 Task: Create a due date automation trigger when advanced on, on the monday after a card is due add dates starting in between 1 and 5 days at 11:00 AM.
Action: Mouse moved to (905, 266)
Screenshot: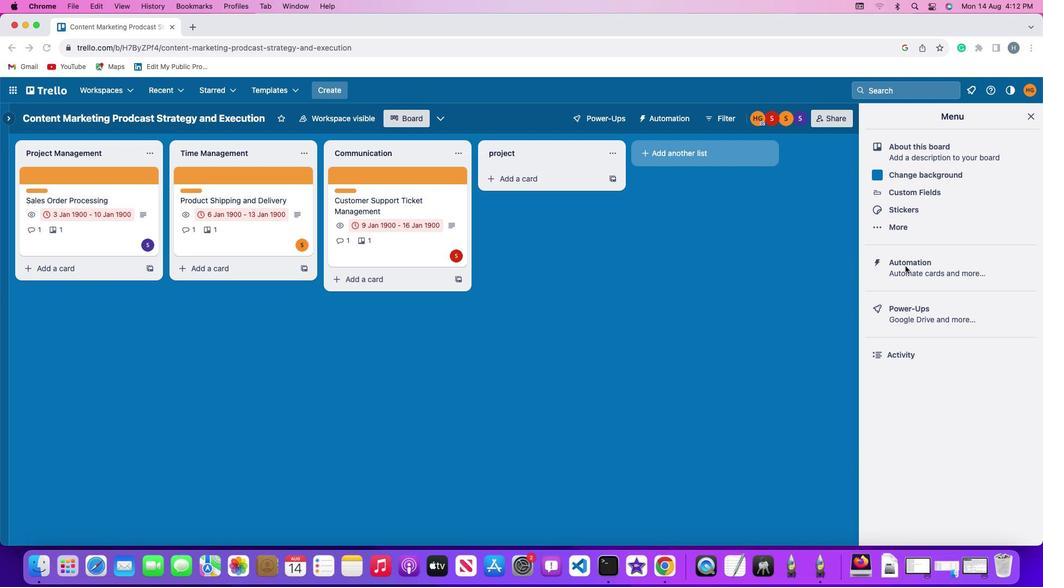 
Action: Mouse pressed left at (905, 266)
Screenshot: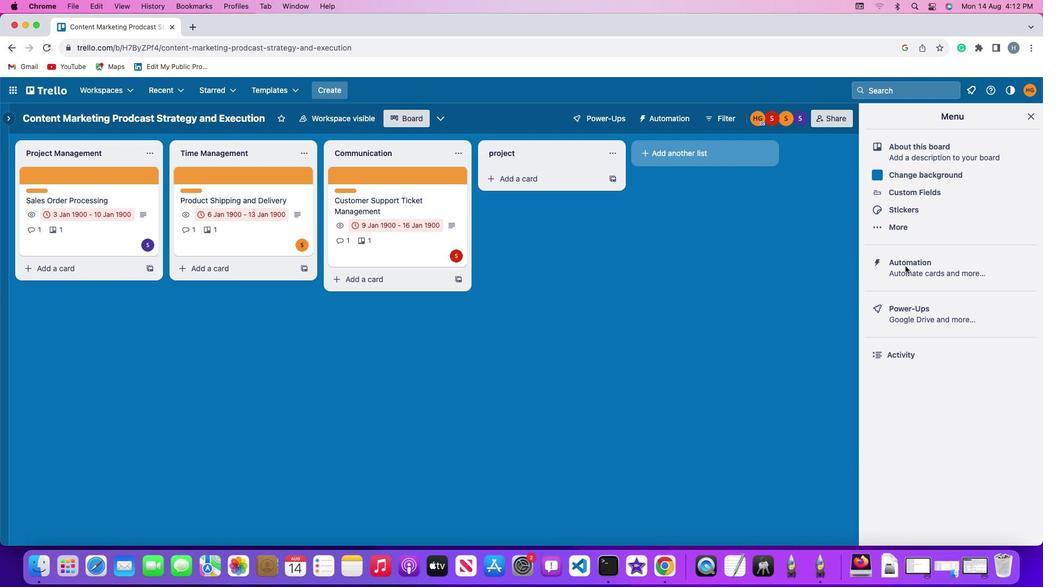 
Action: Mouse moved to (906, 265)
Screenshot: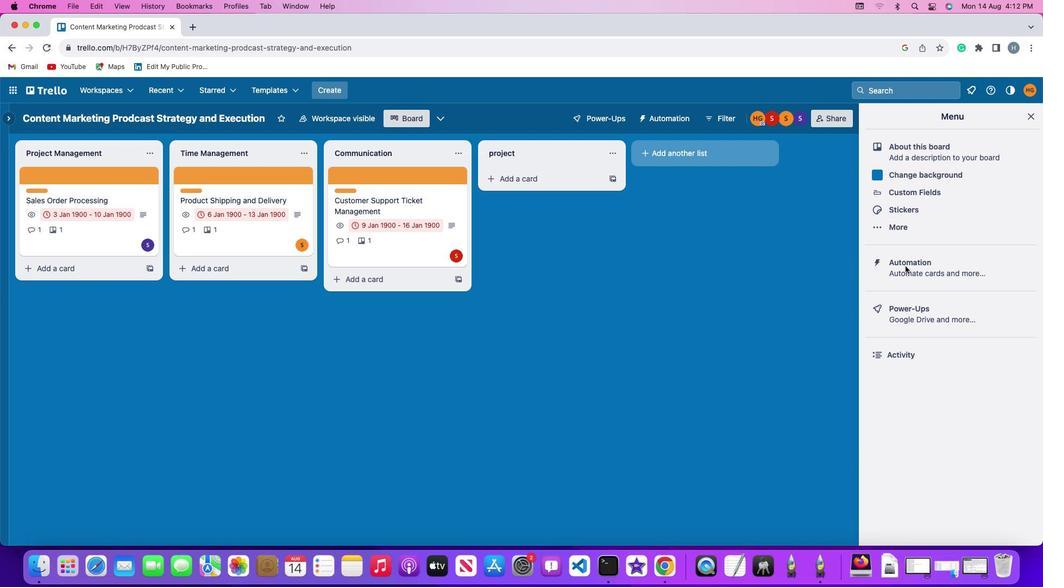 
Action: Mouse pressed left at (906, 265)
Screenshot: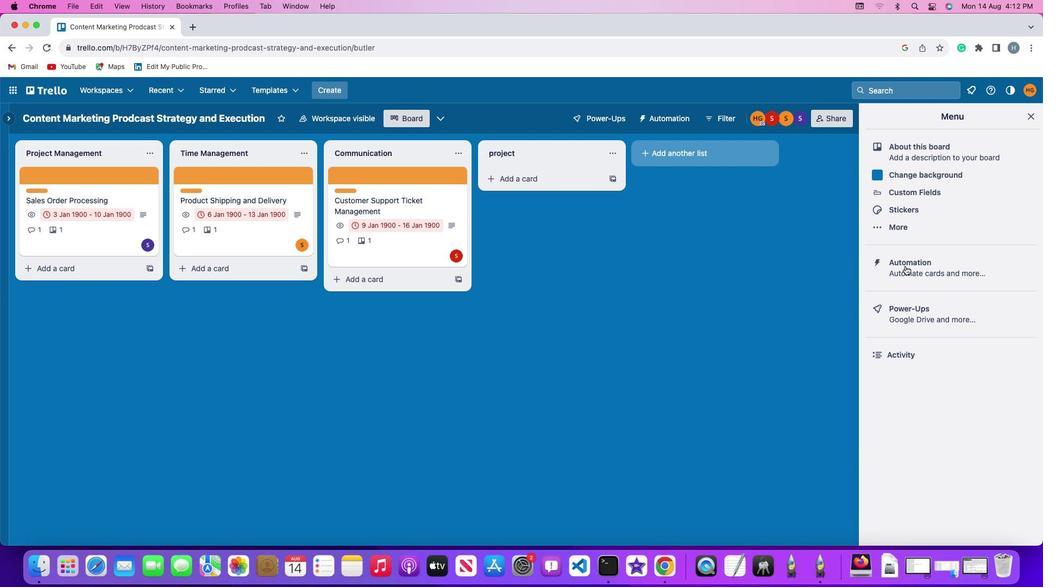
Action: Mouse moved to (76, 254)
Screenshot: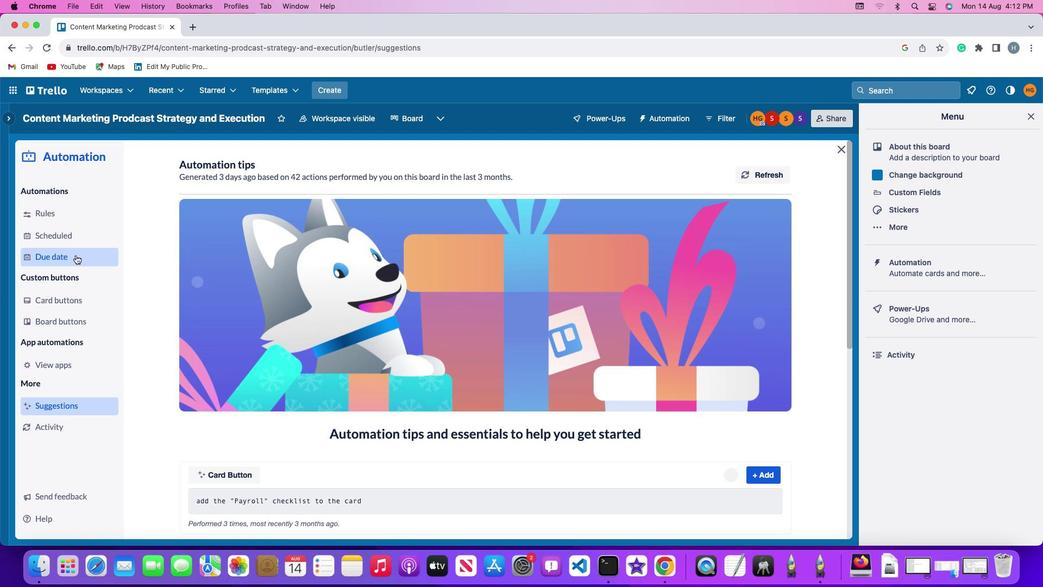 
Action: Mouse pressed left at (76, 254)
Screenshot: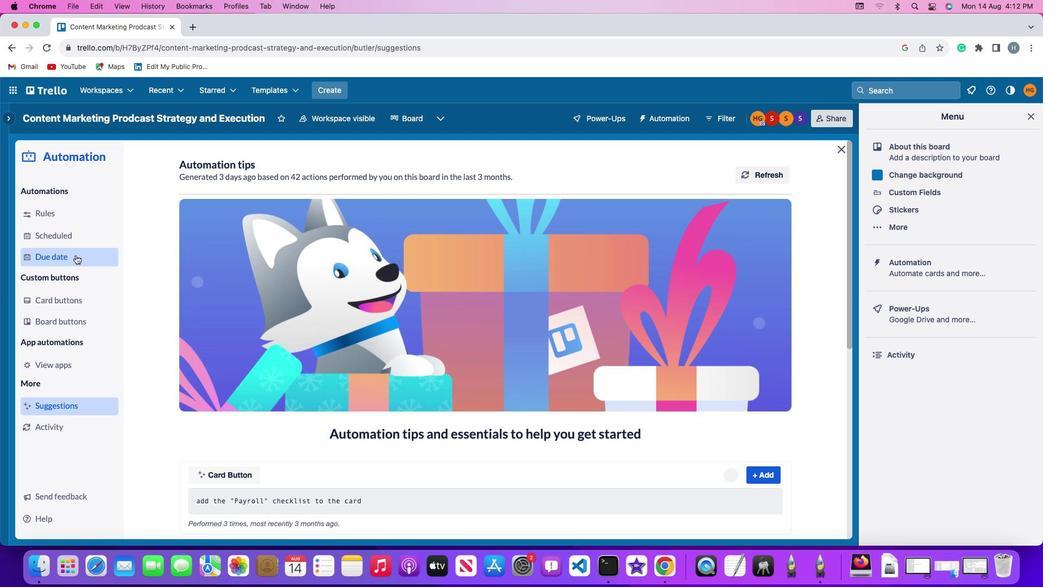 
Action: Mouse moved to (737, 164)
Screenshot: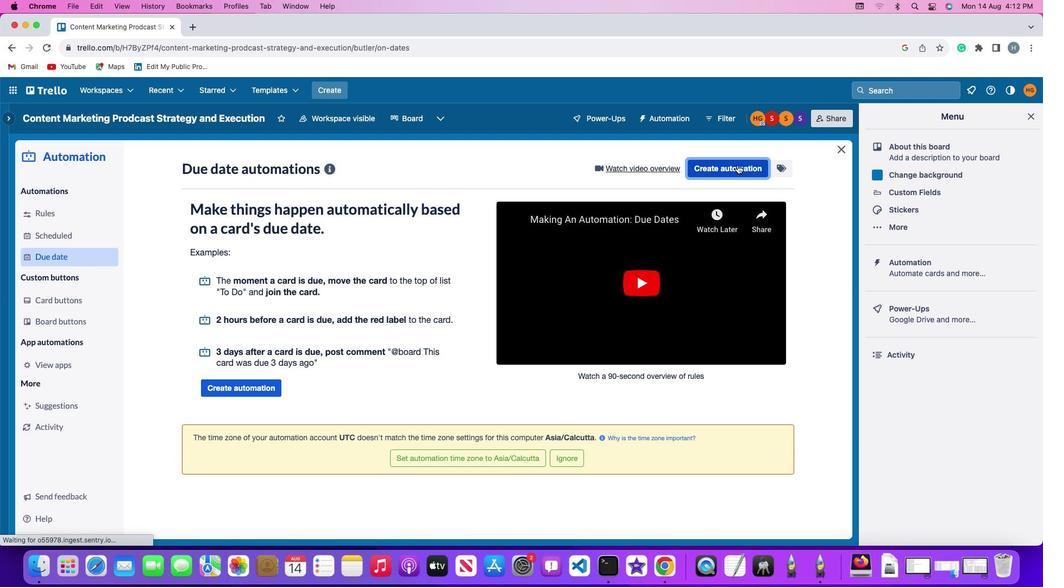
Action: Mouse pressed left at (737, 164)
Screenshot: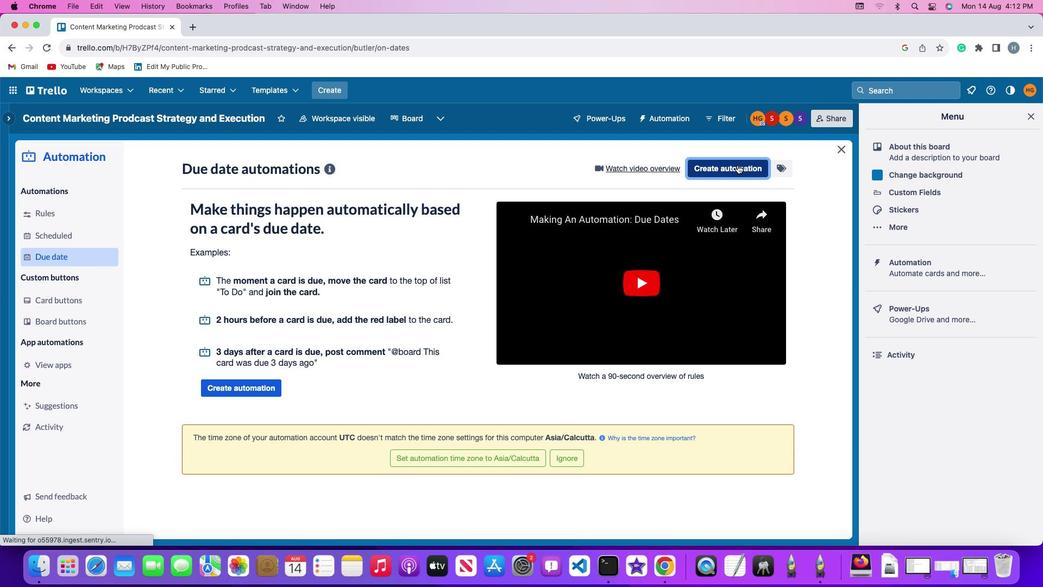 
Action: Mouse moved to (194, 275)
Screenshot: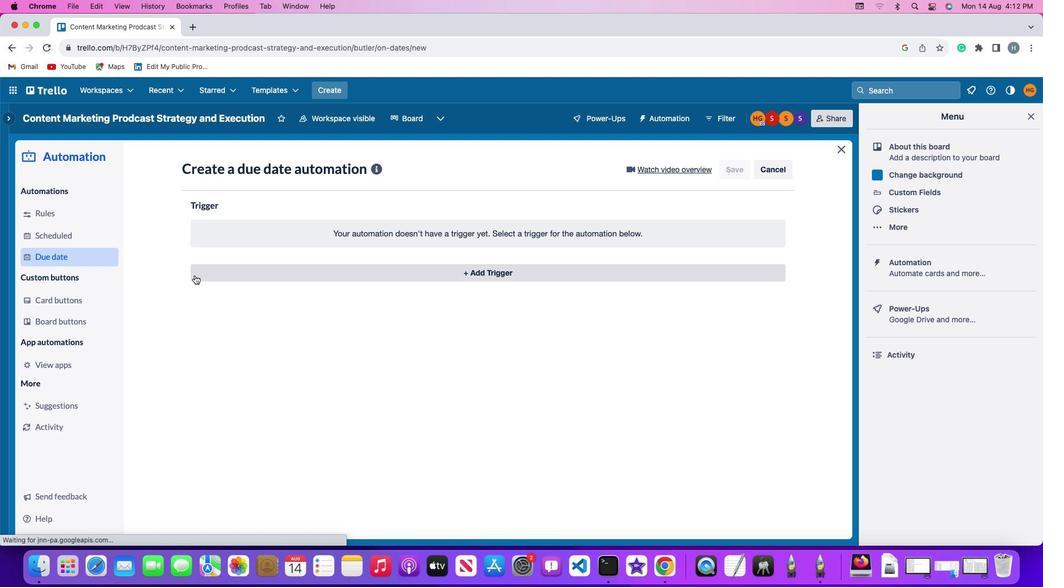 
Action: Mouse pressed left at (194, 275)
Screenshot: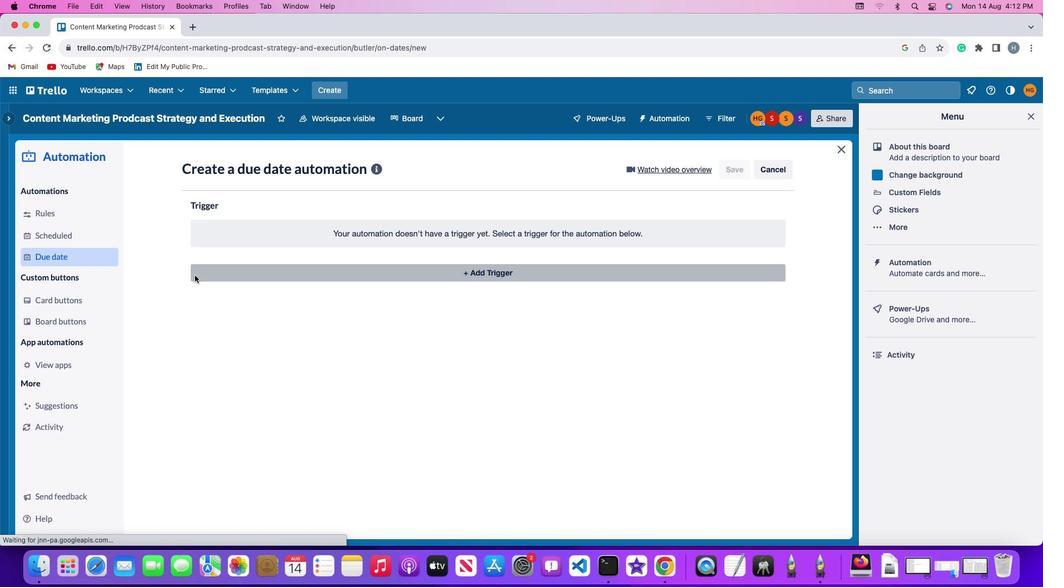 
Action: Mouse moved to (242, 474)
Screenshot: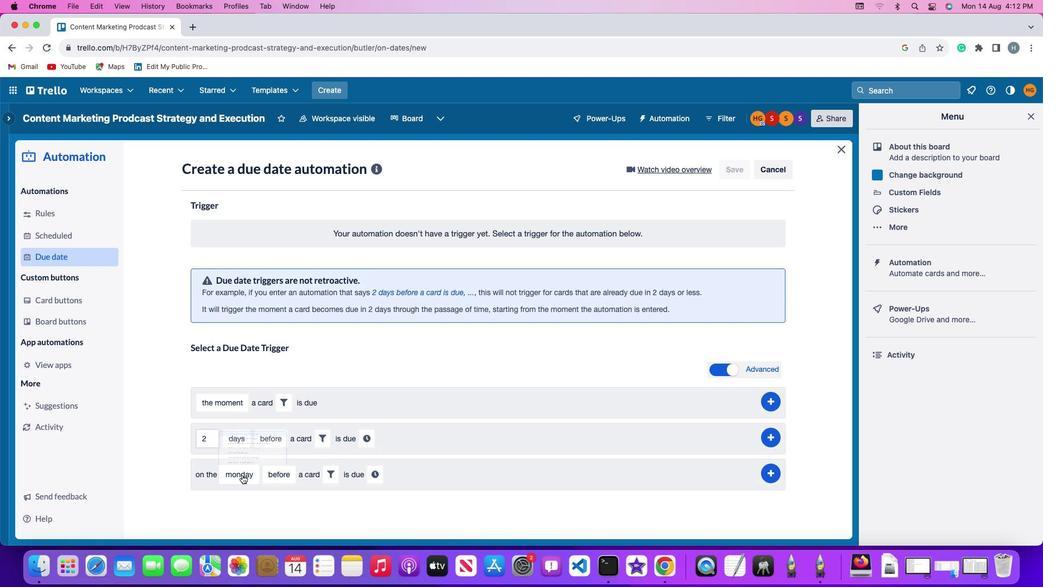 
Action: Mouse pressed left at (242, 474)
Screenshot: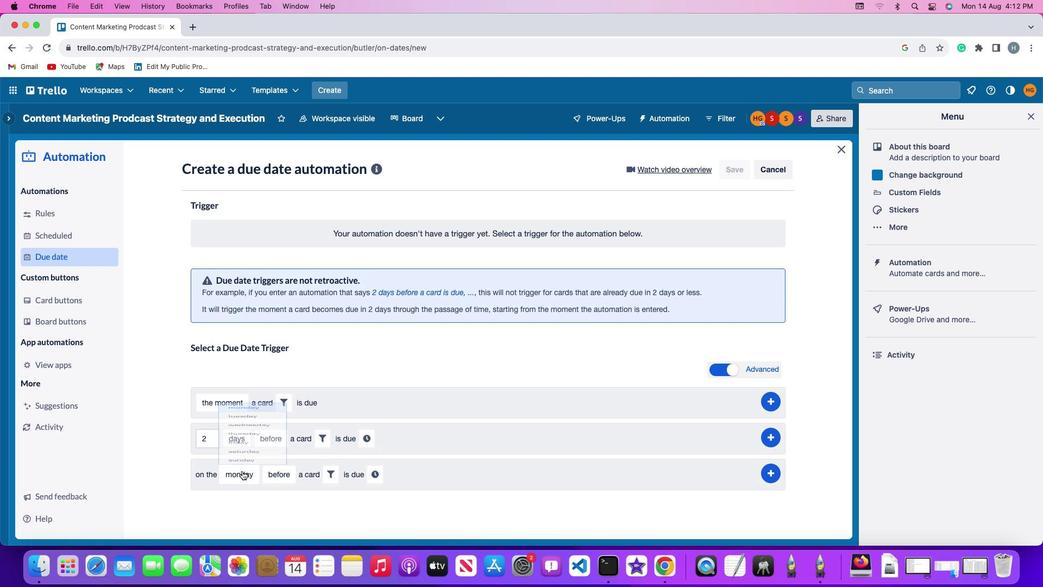 
Action: Mouse moved to (259, 326)
Screenshot: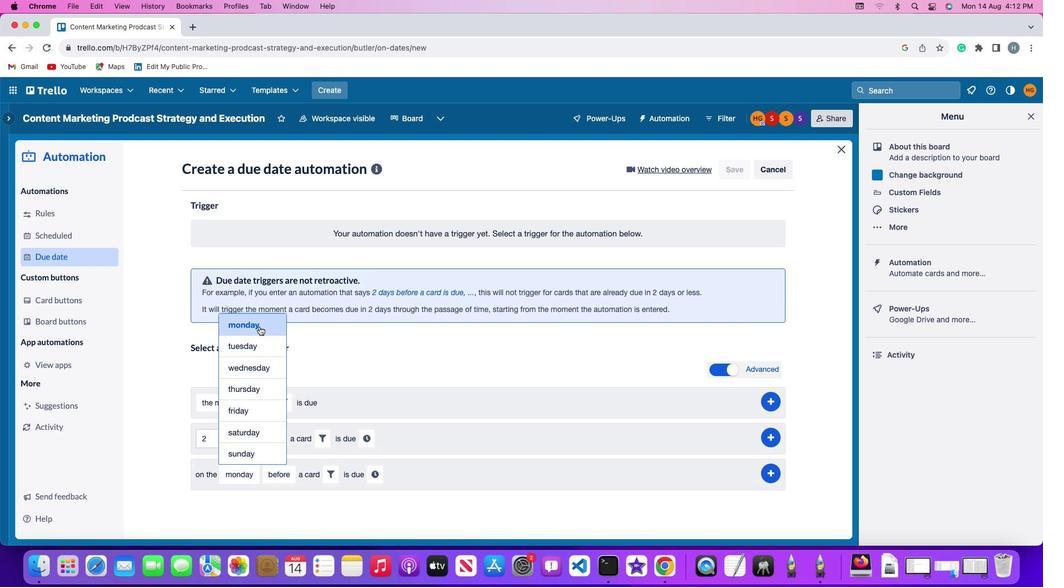 
Action: Mouse pressed left at (259, 326)
Screenshot: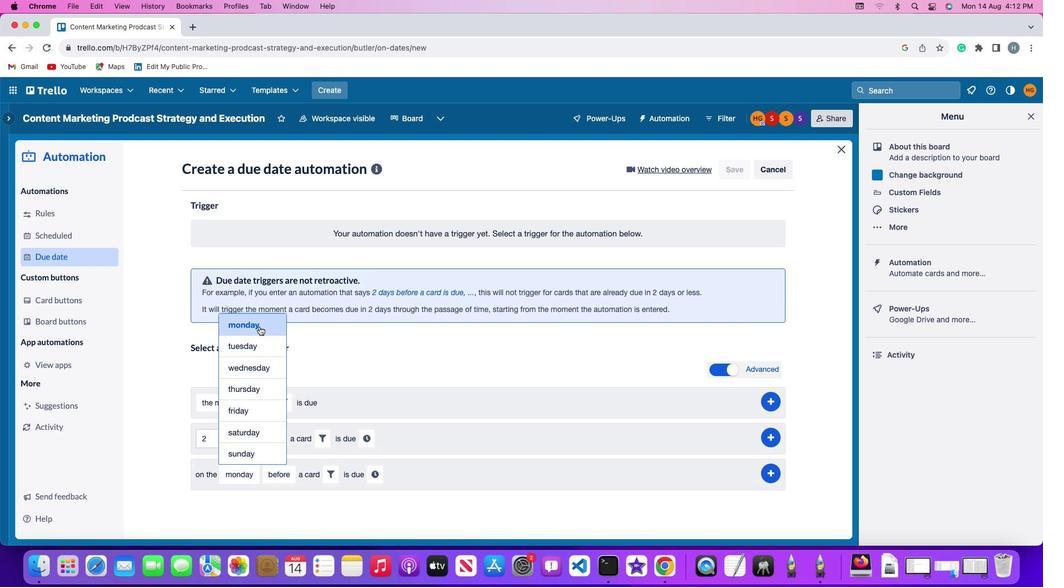 
Action: Mouse moved to (265, 472)
Screenshot: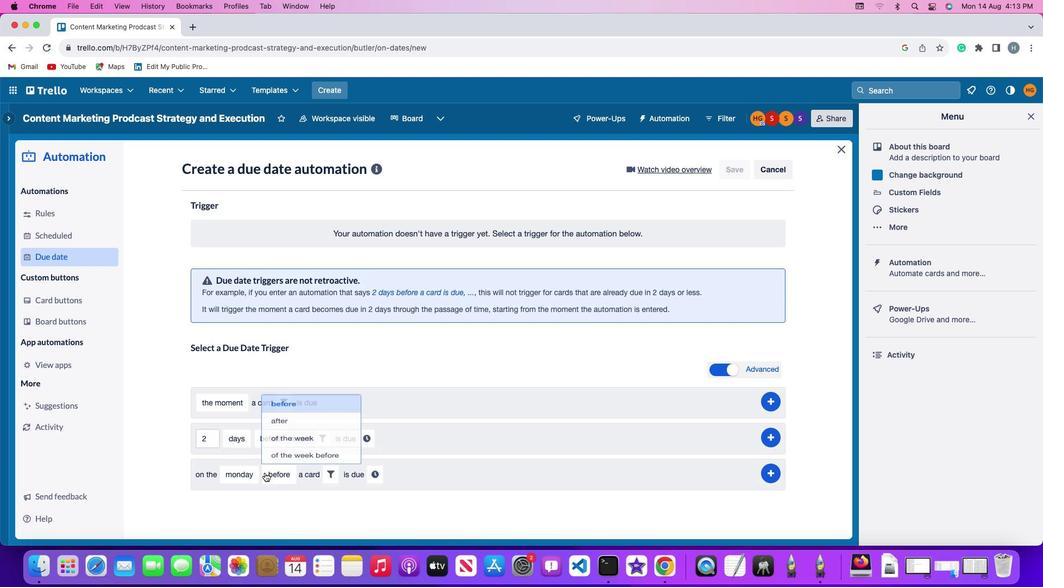
Action: Mouse pressed left at (265, 472)
Screenshot: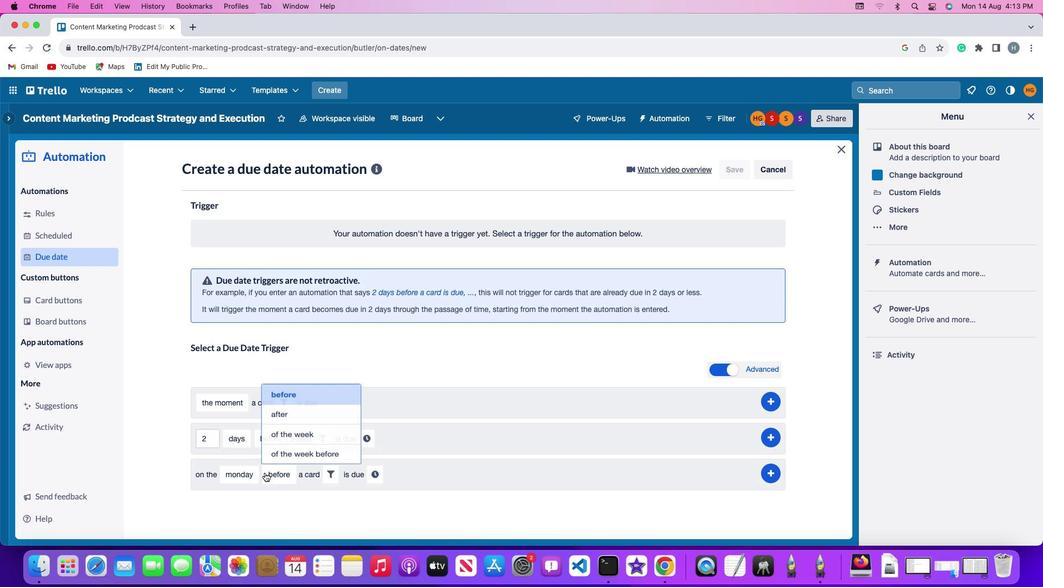 
Action: Mouse moved to (282, 412)
Screenshot: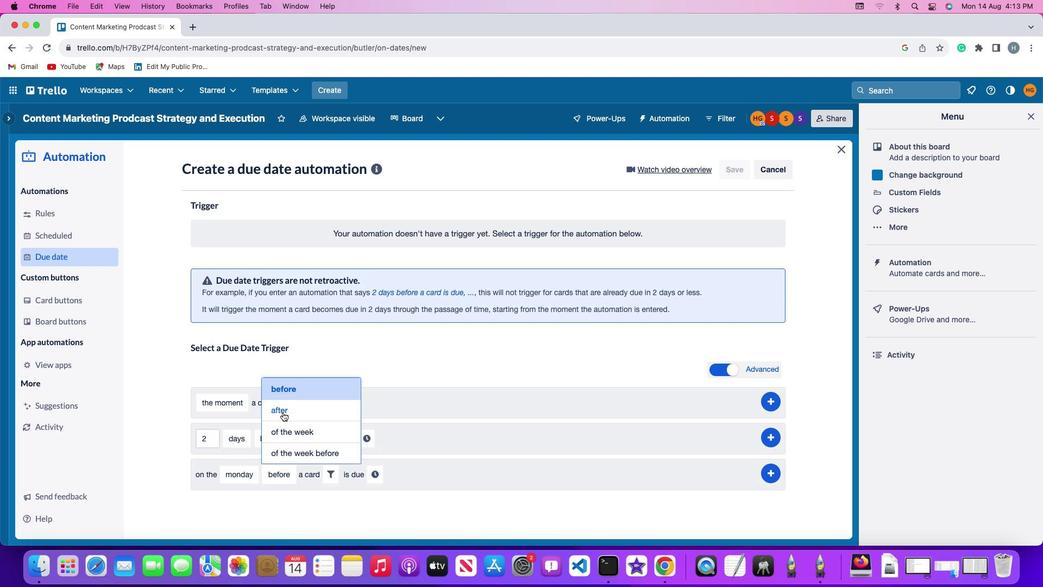 
Action: Mouse pressed left at (282, 412)
Screenshot: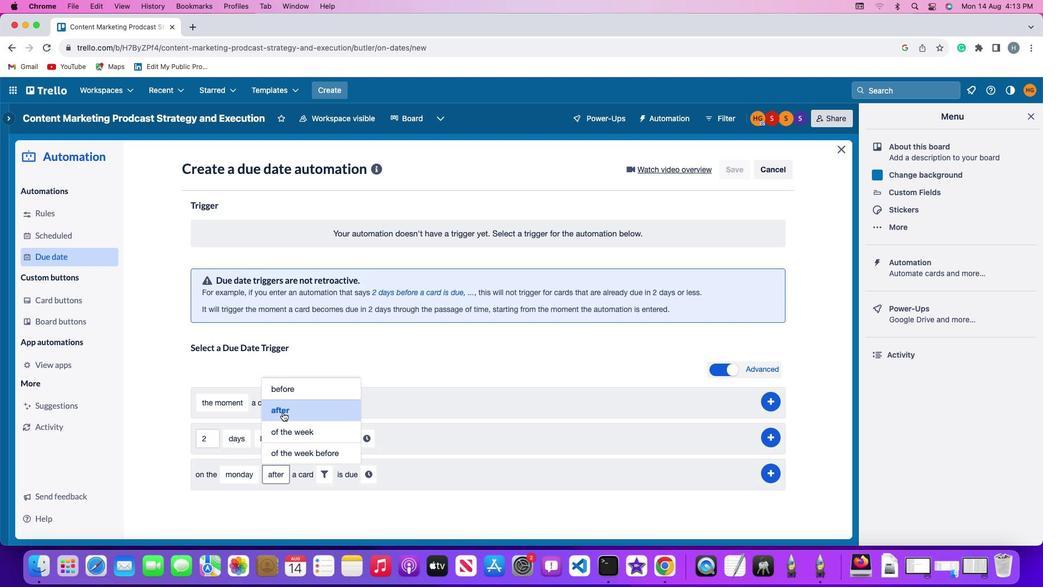 
Action: Mouse moved to (323, 477)
Screenshot: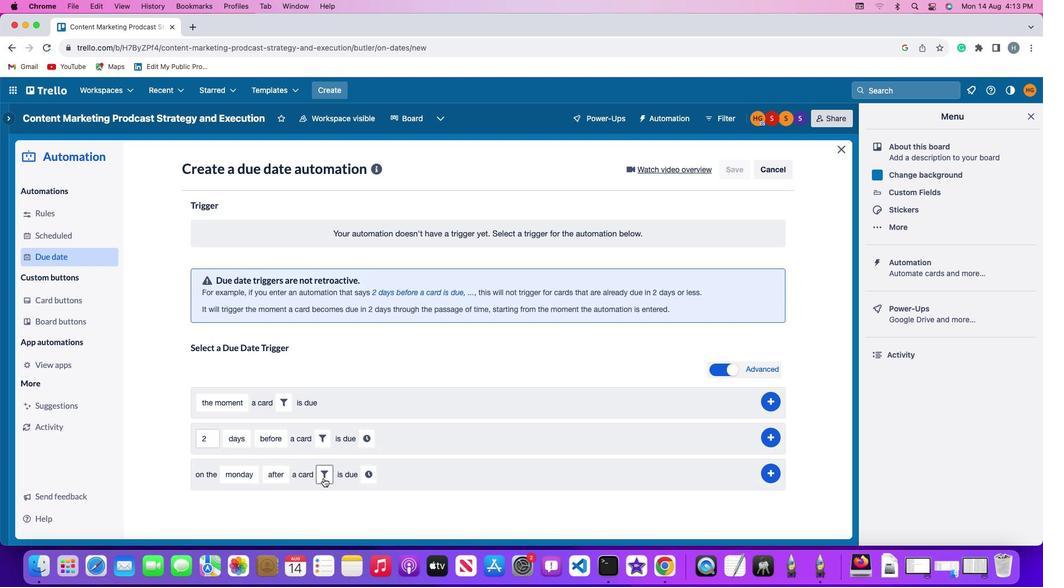 
Action: Mouse pressed left at (323, 477)
Screenshot: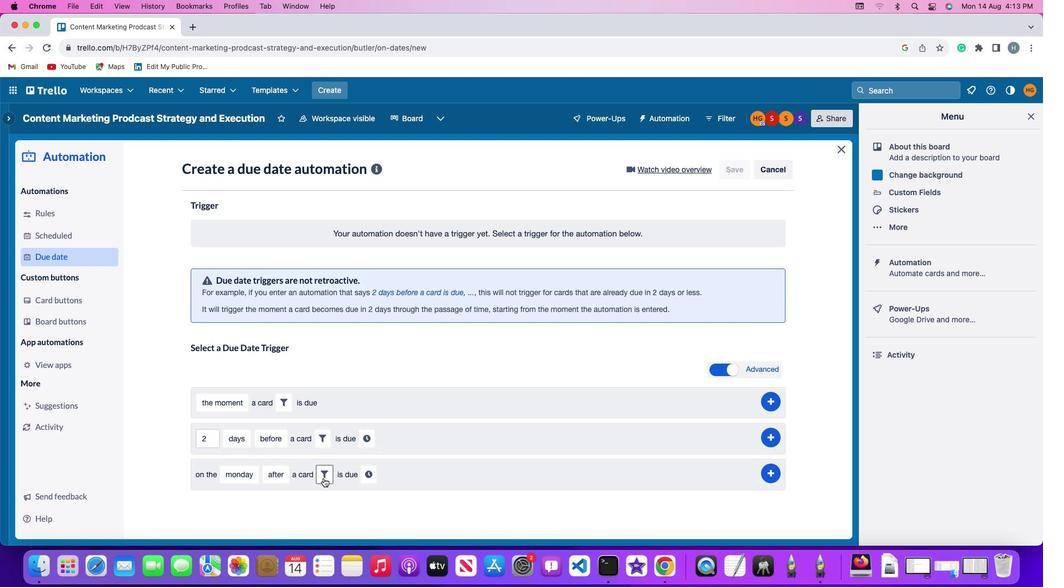 
Action: Mouse moved to (382, 505)
Screenshot: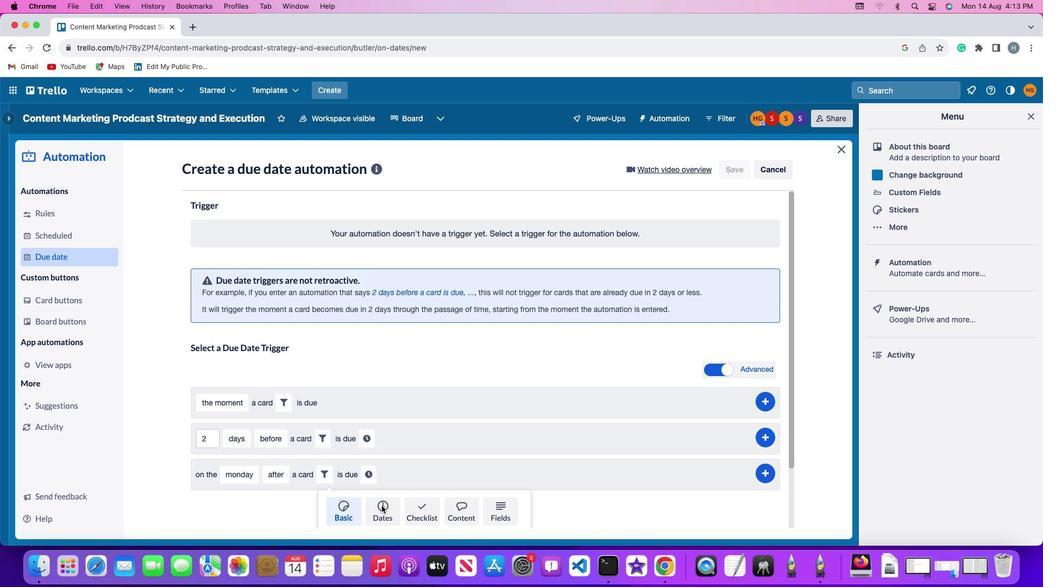 
Action: Mouse pressed left at (382, 505)
Screenshot: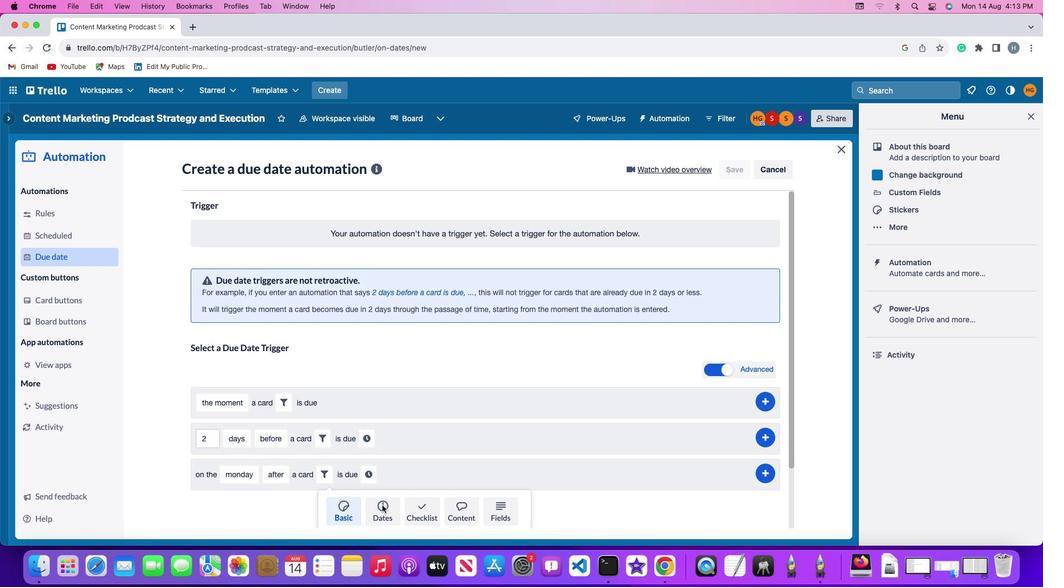 
Action: Mouse moved to (291, 517)
Screenshot: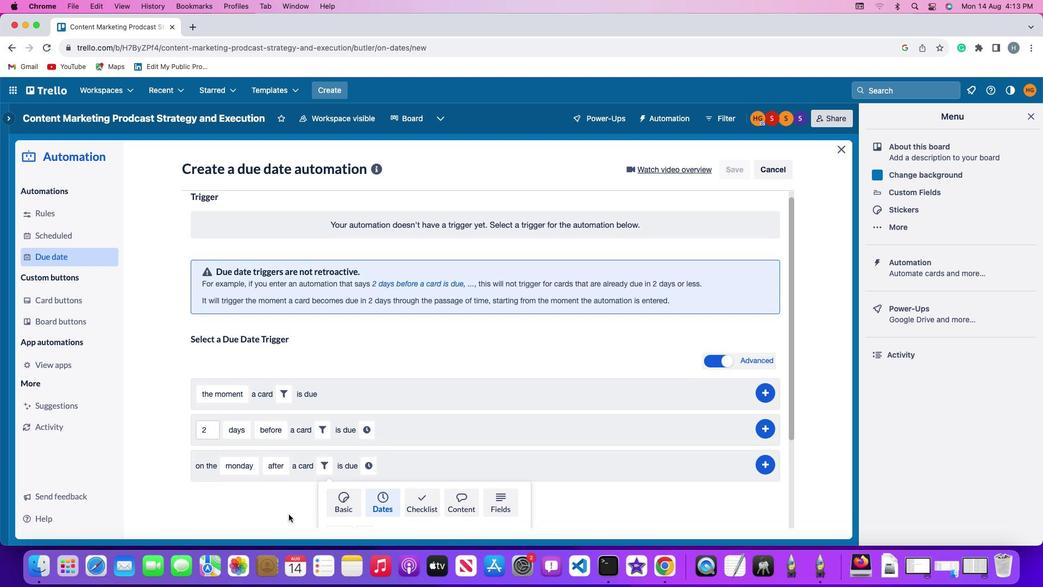 
Action: Mouse scrolled (291, 517) with delta (0, 0)
Screenshot: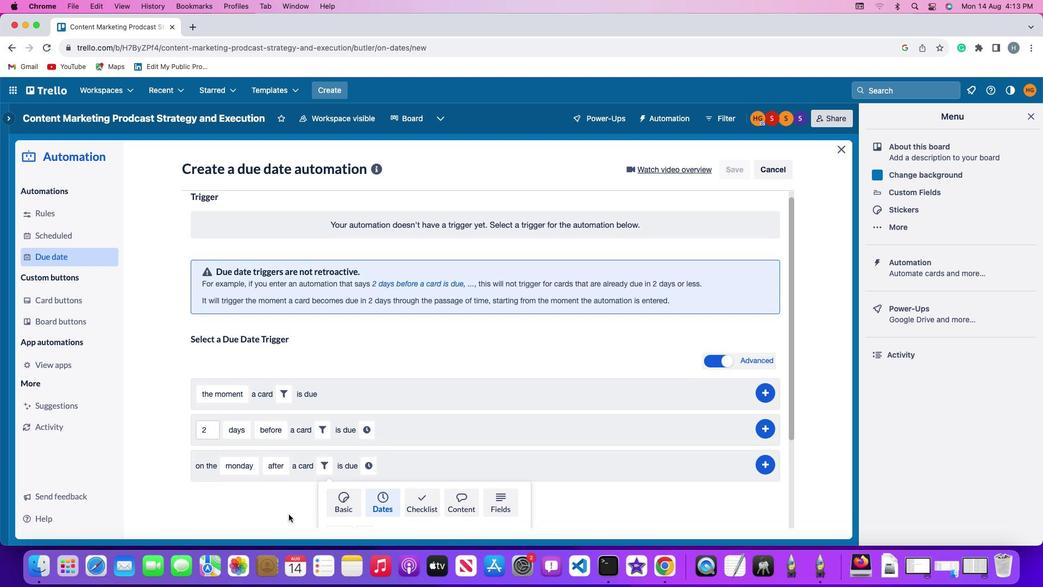 
Action: Mouse moved to (291, 516)
Screenshot: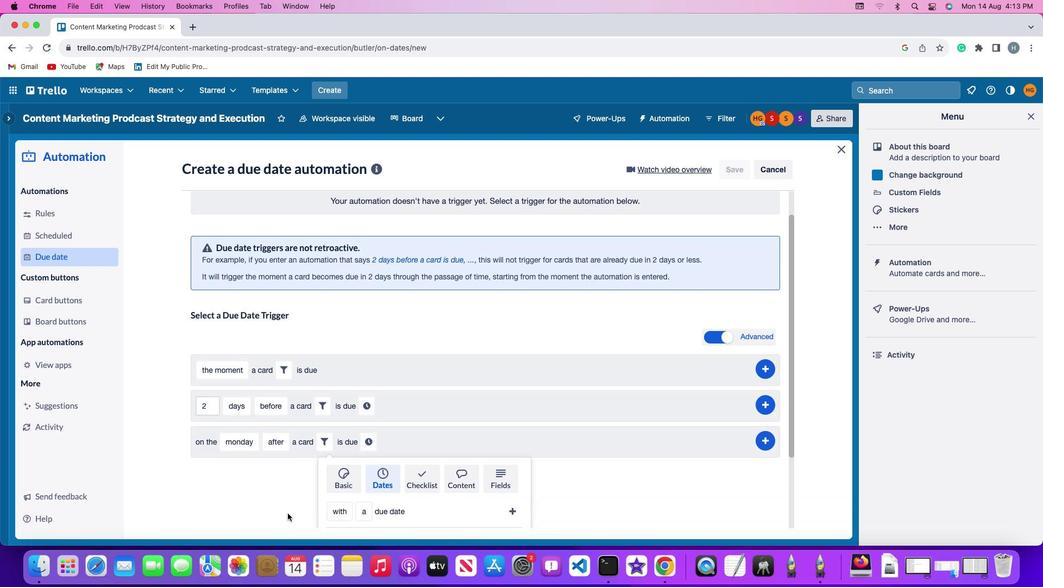 
Action: Mouse scrolled (291, 516) with delta (0, 0)
Screenshot: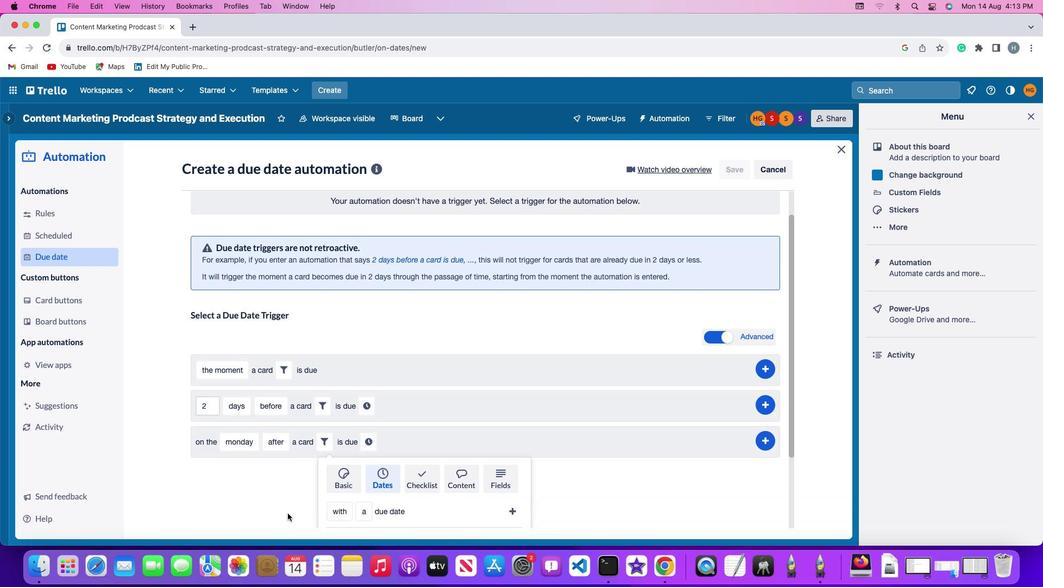 
Action: Mouse moved to (290, 516)
Screenshot: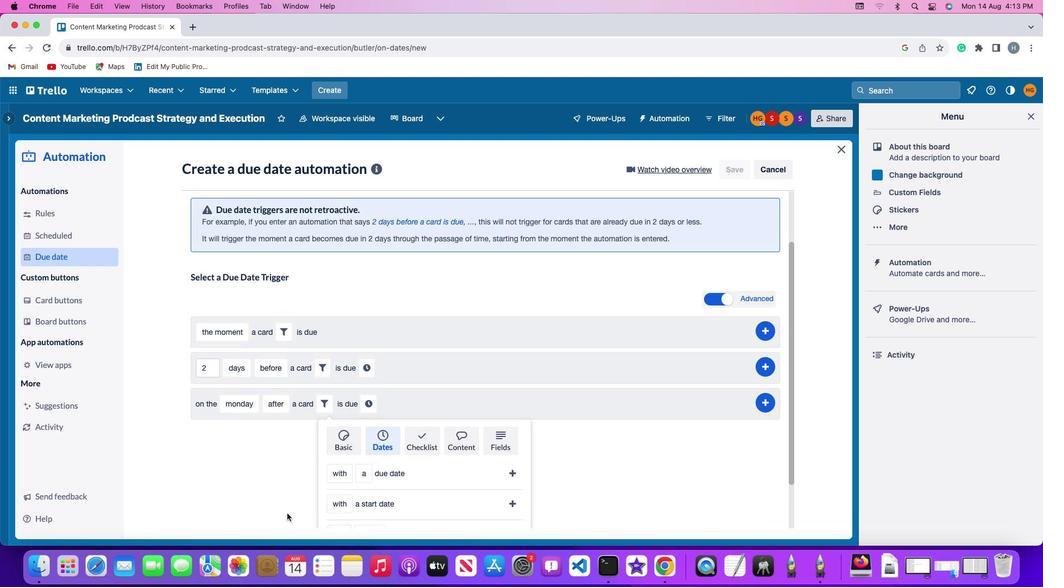 
Action: Mouse scrolled (290, 516) with delta (0, -1)
Screenshot: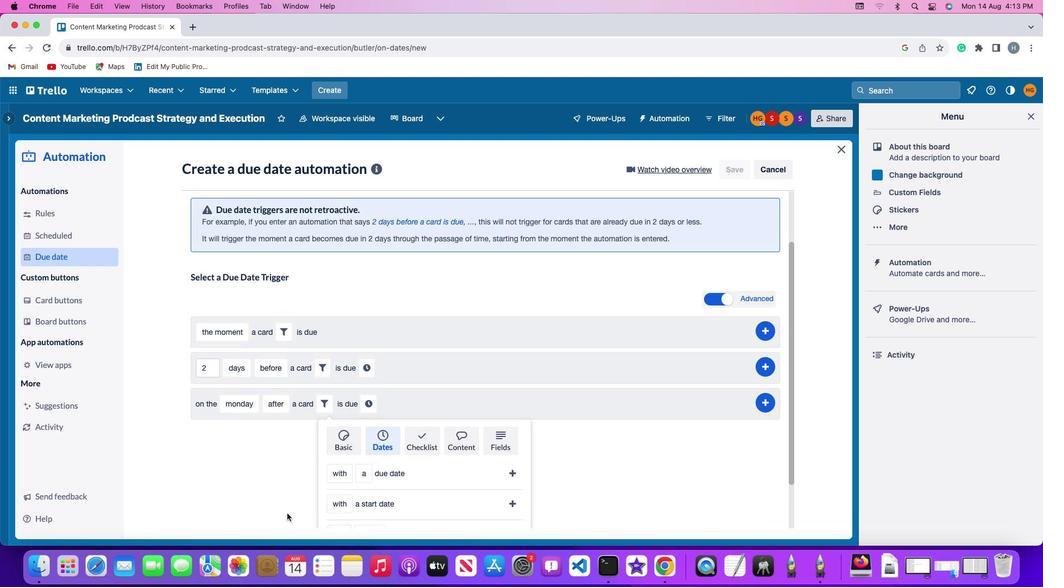 
Action: Mouse moved to (290, 516)
Screenshot: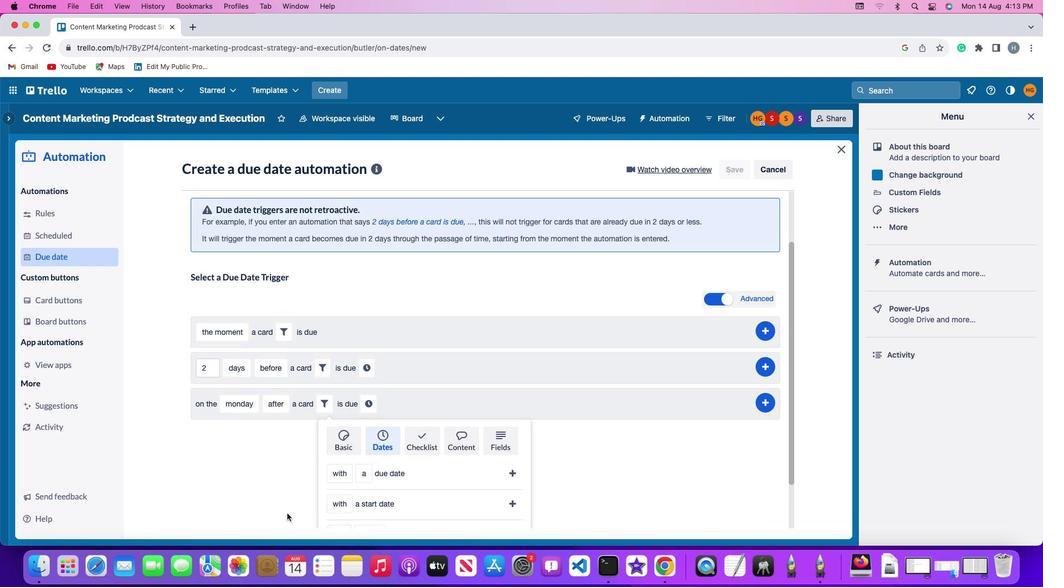 
Action: Mouse scrolled (290, 516) with delta (0, -2)
Screenshot: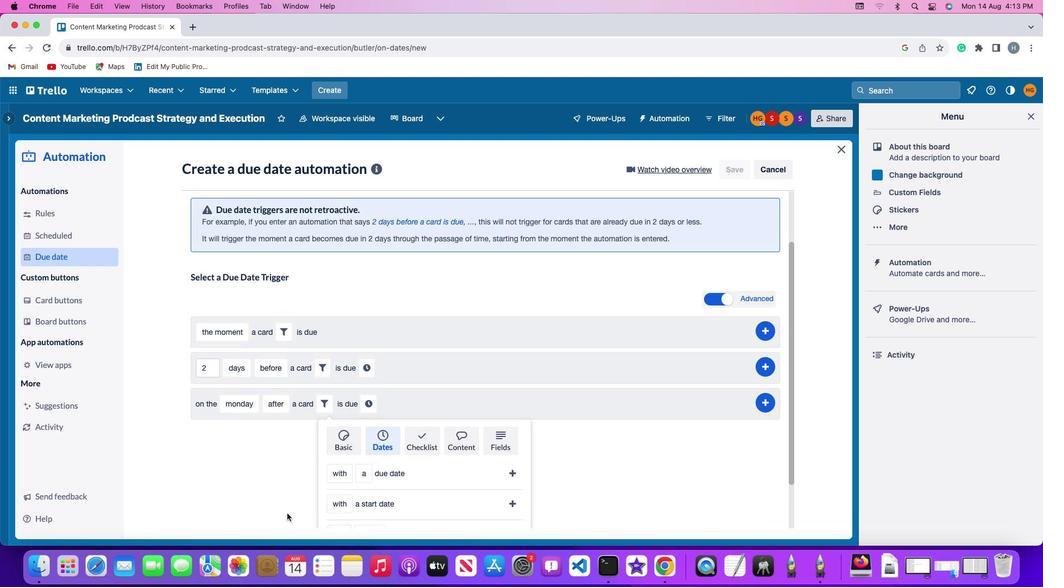 
Action: Mouse moved to (285, 513)
Screenshot: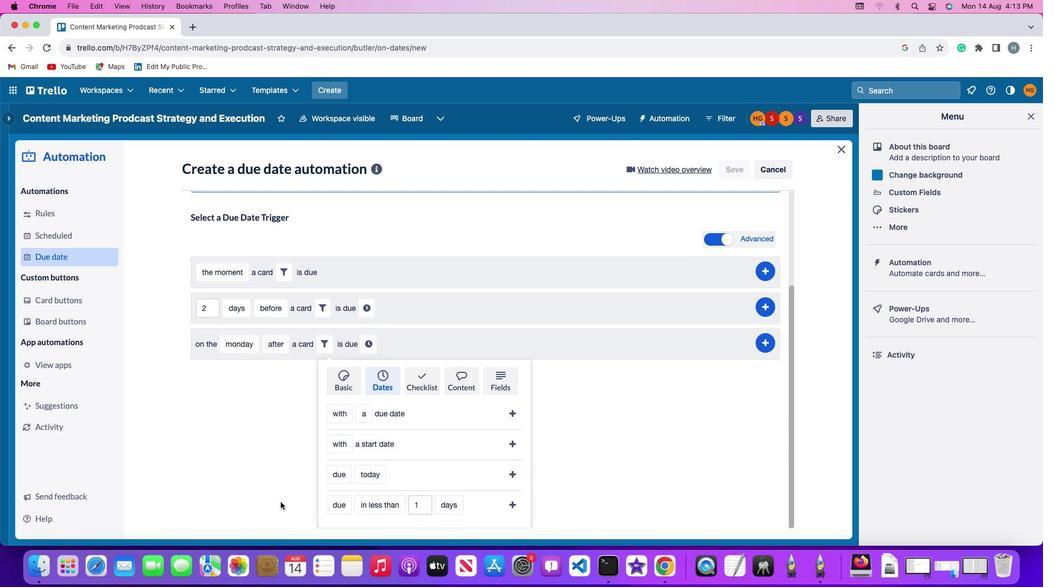 
Action: Mouse scrolled (285, 513) with delta (0, 0)
Screenshot: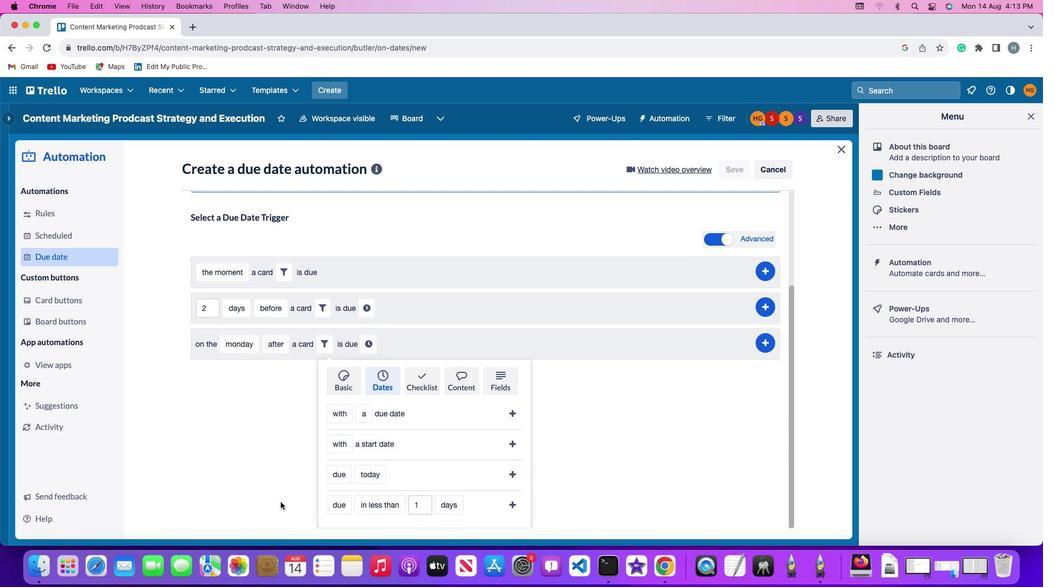 
Action: Mouse moved to (284, 512)
Screenshot: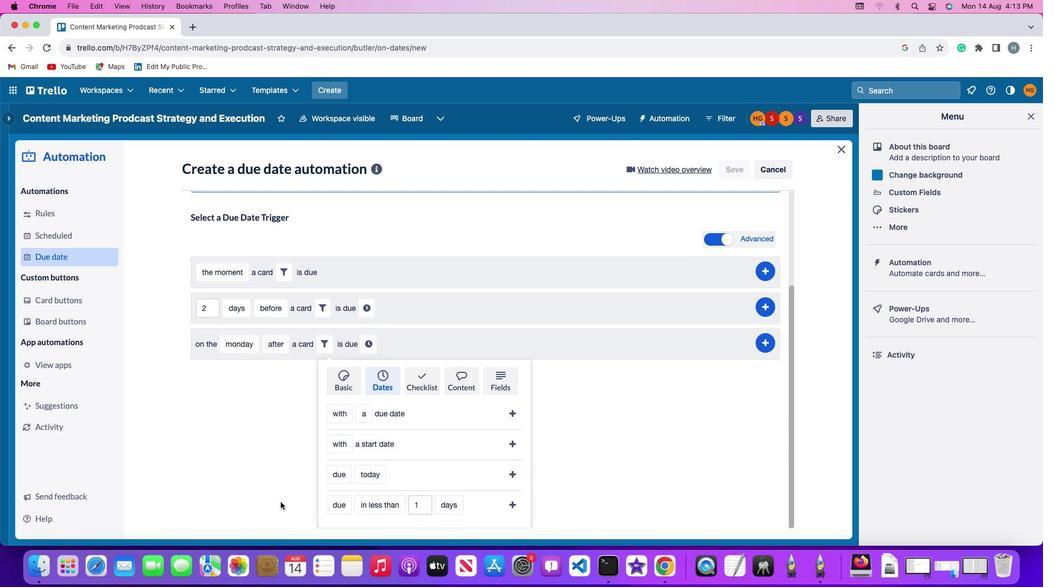 
Action: Mouse scrolled (284, 512) with delta (0, 0)
Screenshot: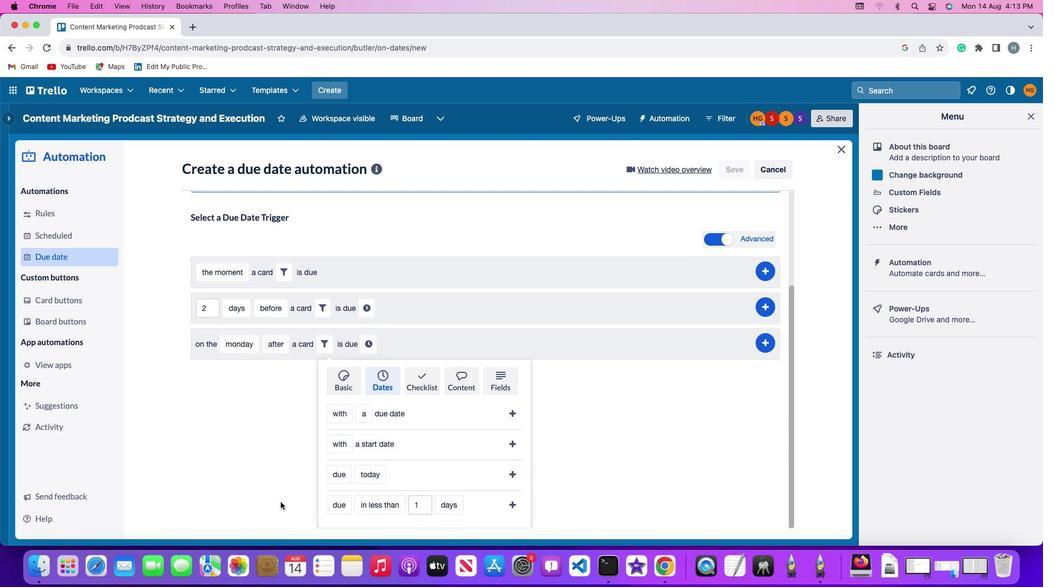 
Action: Mouse moved to (284, 512)
Screenshot: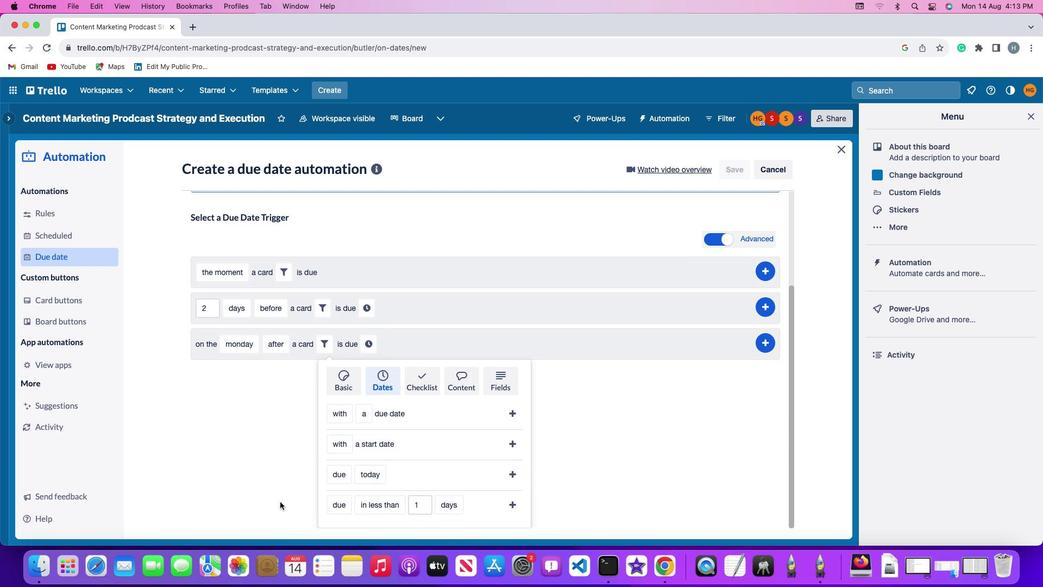 
Action: Mouse scrolled (284, 512) with delta (0, -1)
Screenshot: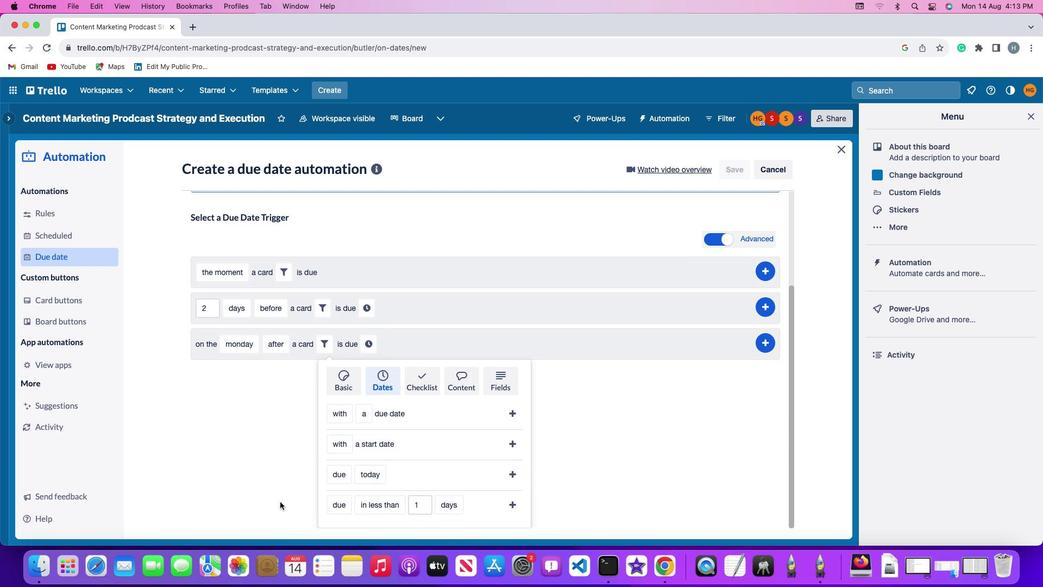 
Action: Mouse moved to (283, 511)
Screenshot: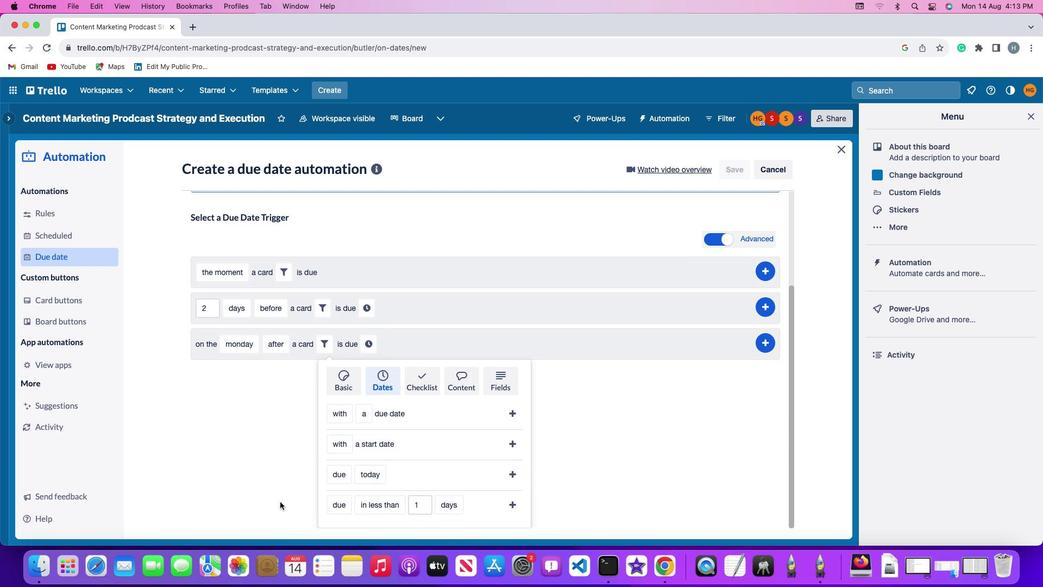 
Action: Mouse scrolled (283, 511) with delta (0, -2)
Screenshot: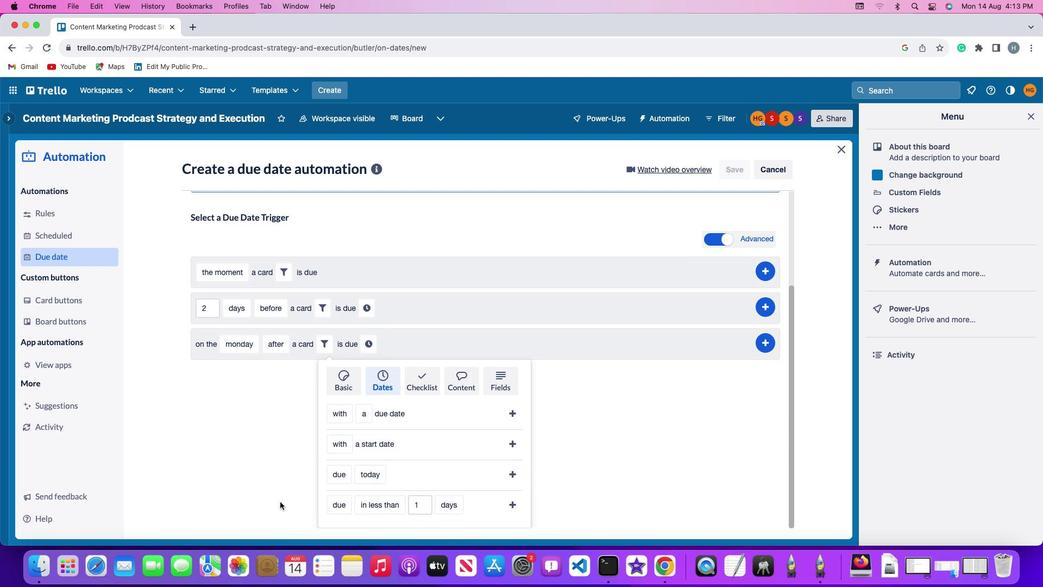 
Action: Mouse moved to (282, 506)
Screenshot: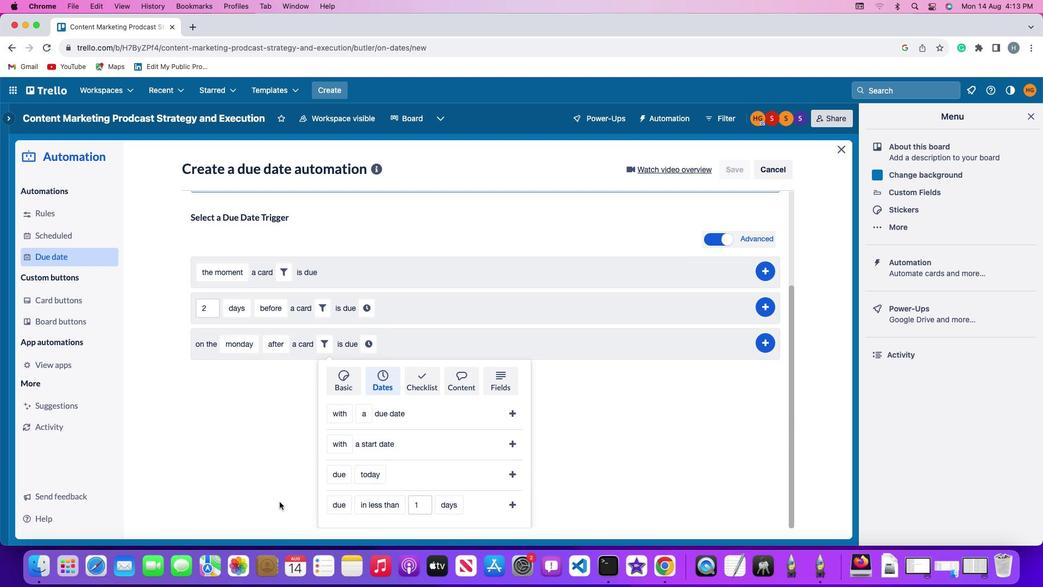 
Action: Mouse scrolled (282, 506) with delta (0, -3)
Screenshot: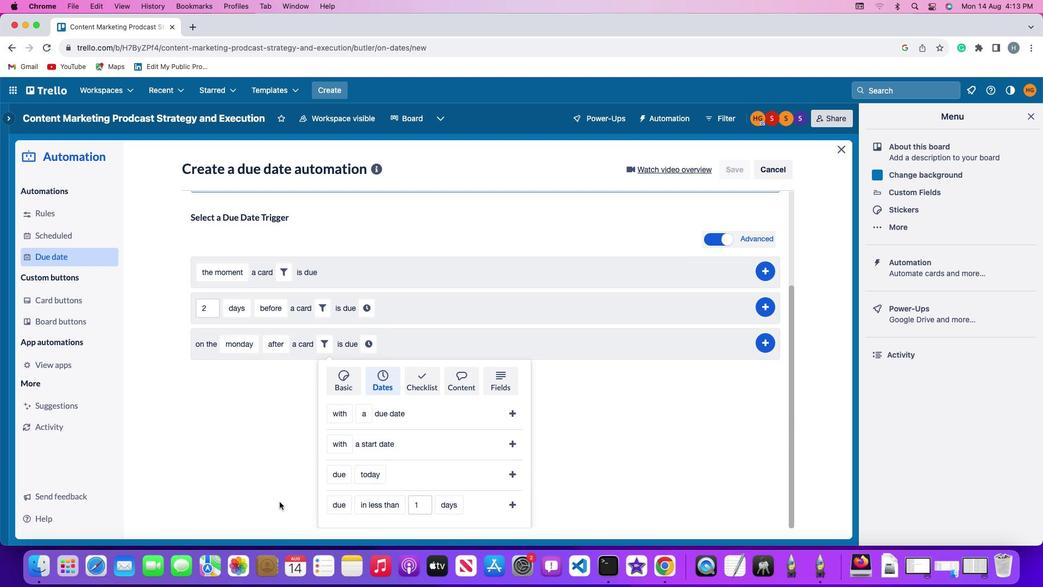
Action: Mouse moved to (339, 501)
Screenshot: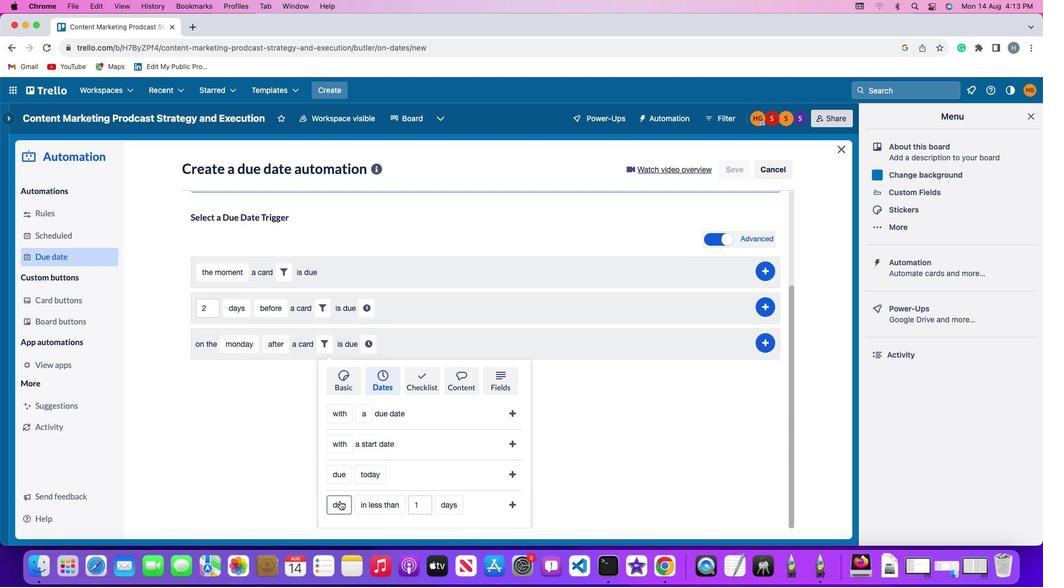 
Action: Mouse pressed left at (339, 501)
Screenshot: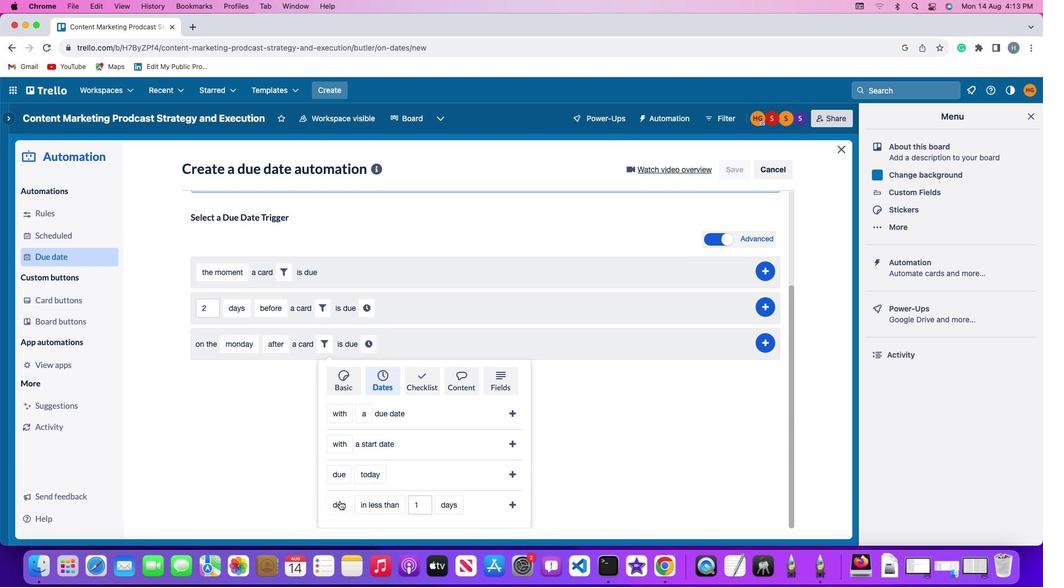 
Action: Mouse moved to (341, 486)
Screenshot: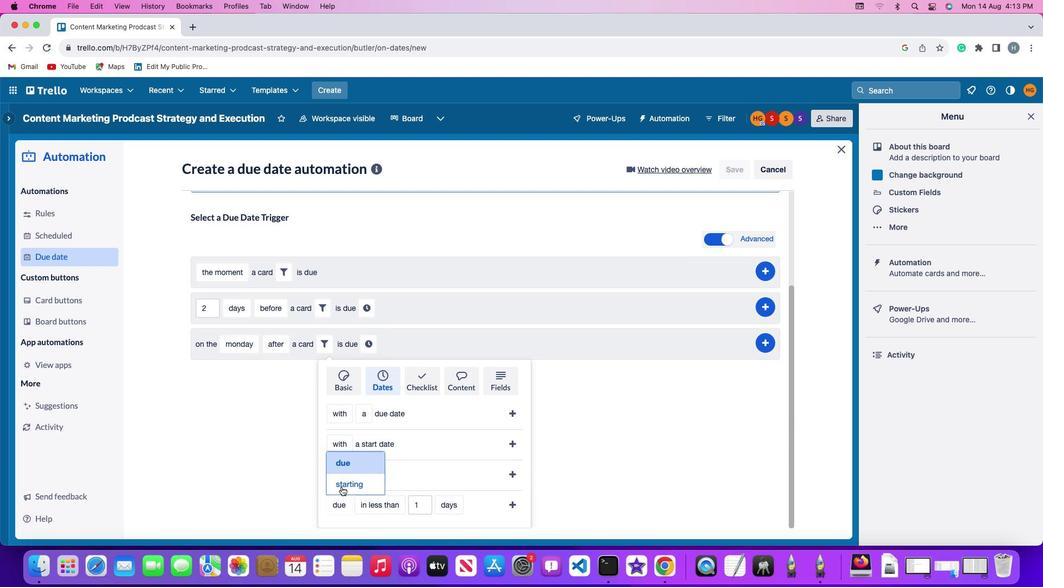 
Action: Mouse pressed left at (341, 486)
Screenshot: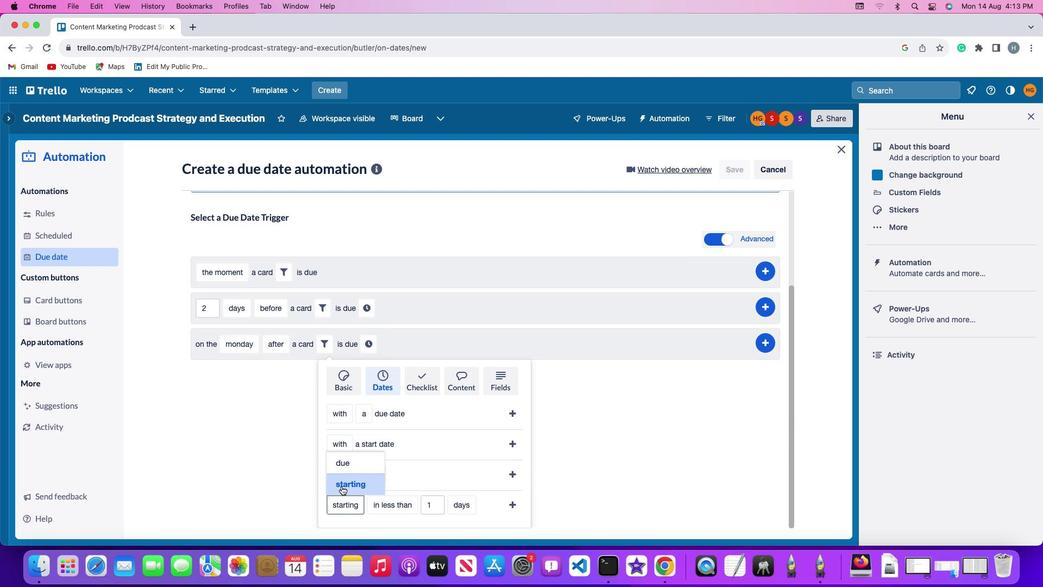 
Action: Mouse moved to (388, 504)
Screenshot: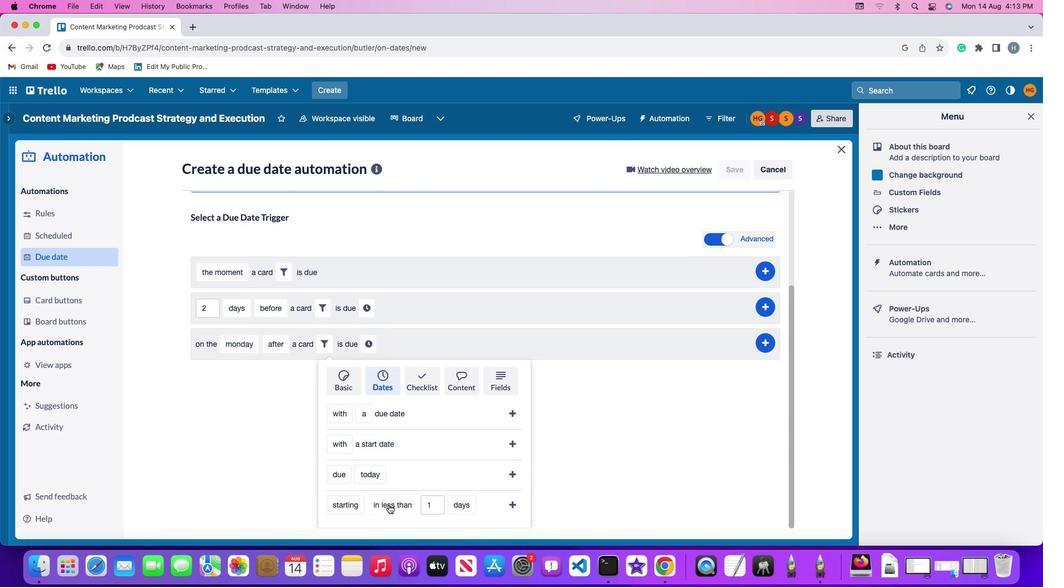 
Action: Mouse pressed left at (388, 504)
Screenshot: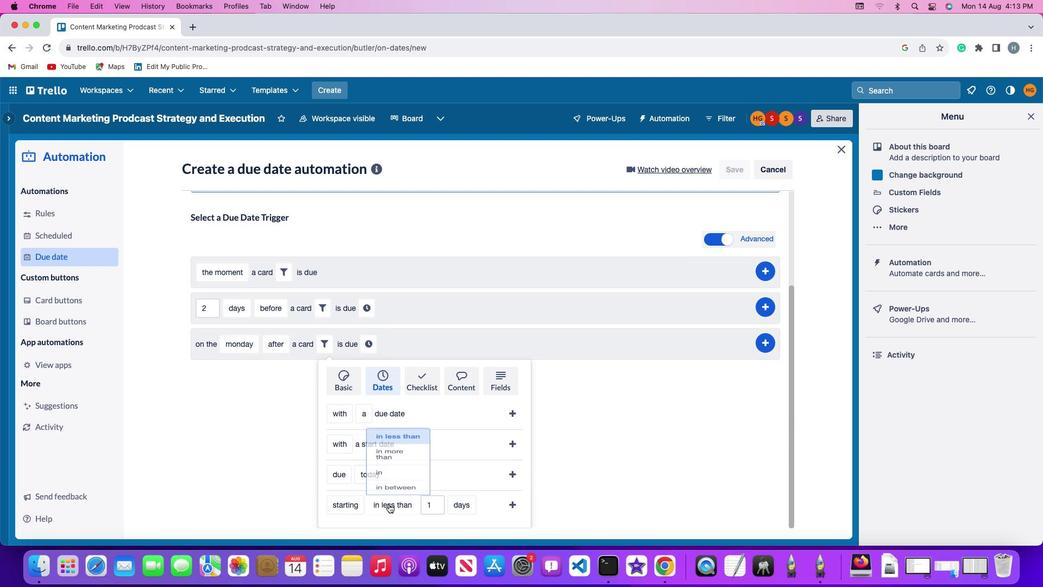 
Action: Mouse moved to (379, 484)
Screenshot: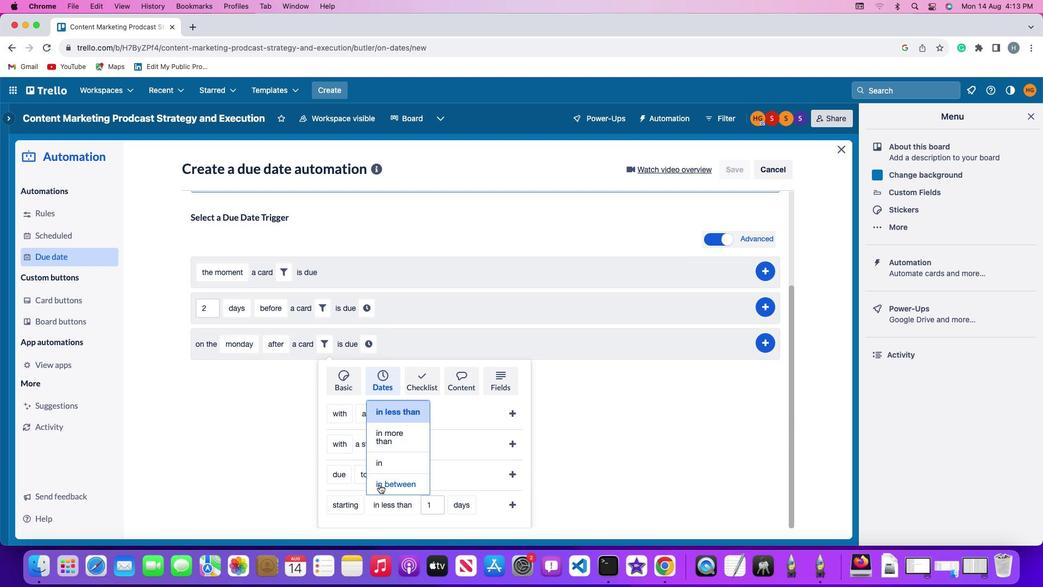 
Action: Mouse pressed left at (379, 484)
Screenshot: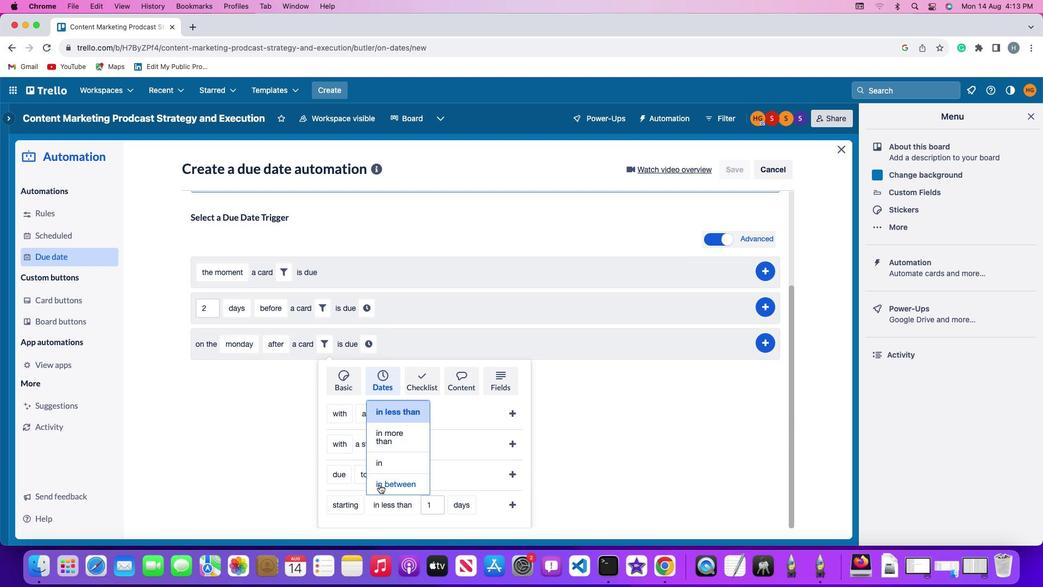 
Action: Mouse moved to (430, 503)
Screenshot: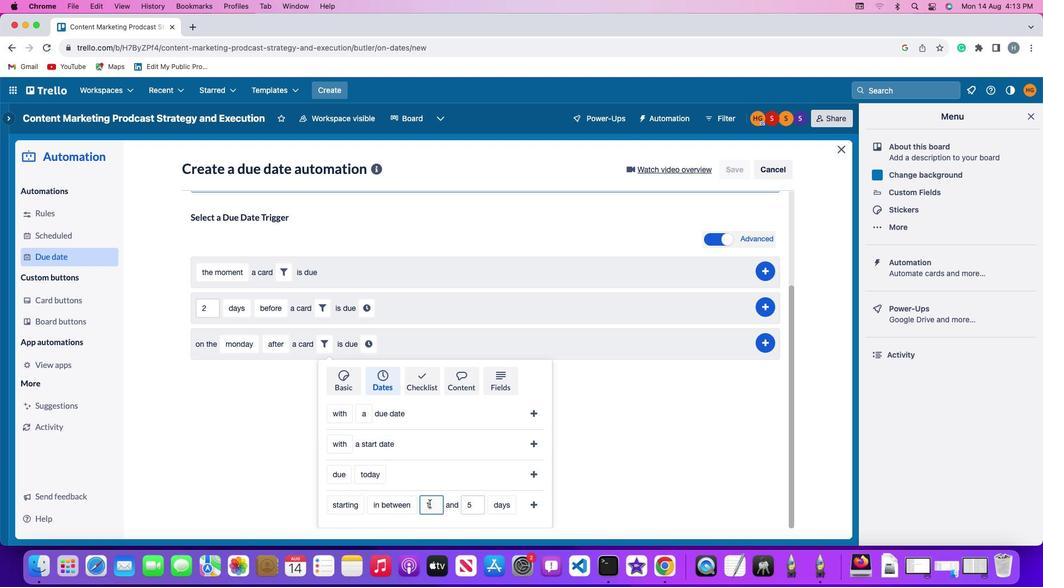 
Action: Mouse pressed left at (430, 503)
Screenshot: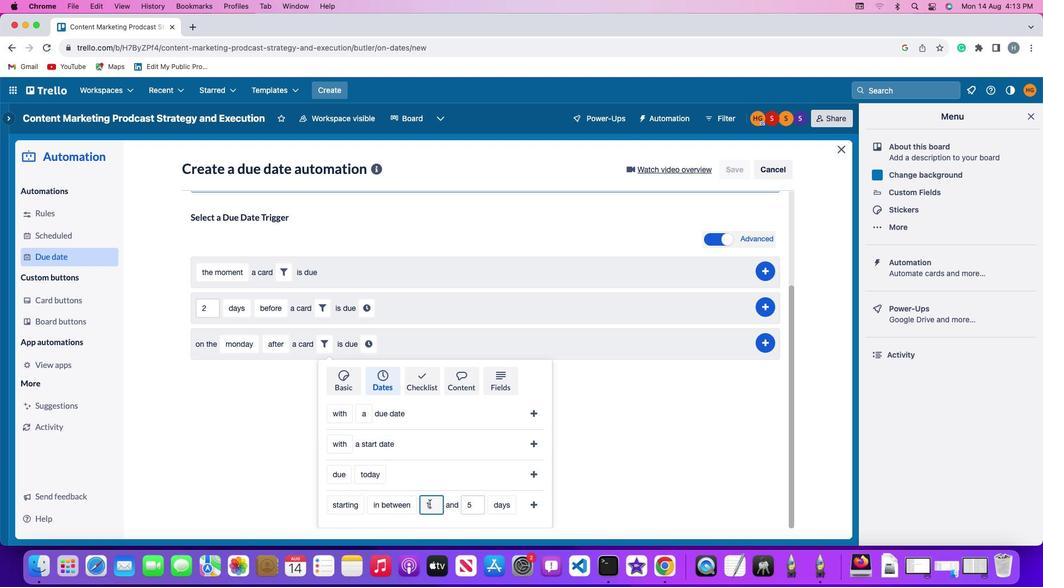
Action: Mouse moved to (430, 503)
Screenshot: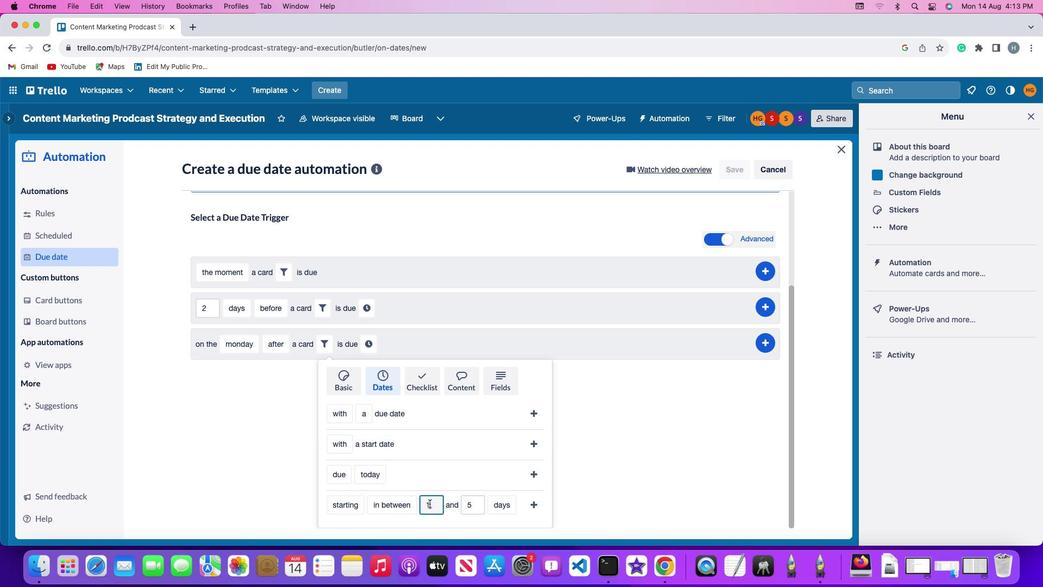 
Action: Key pressed Key.backspace
Screenshot: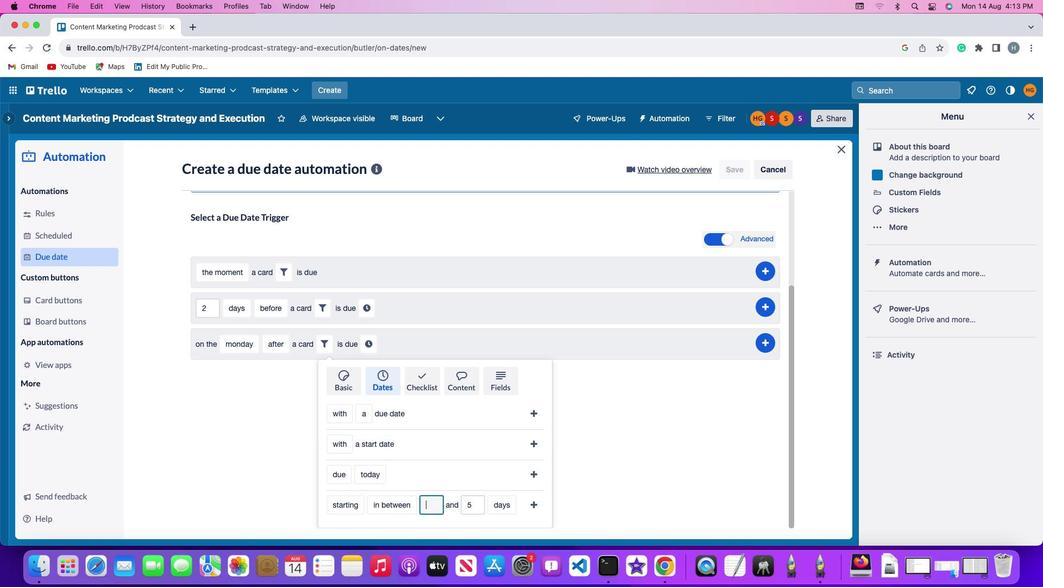 
Action: Mouse moved to (430, 503)
Screenshot: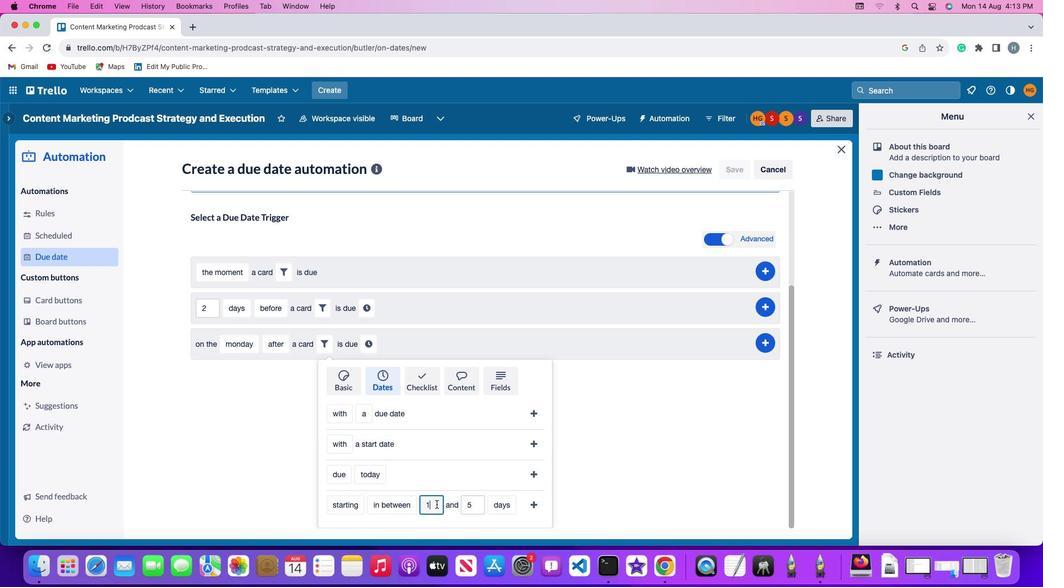 
Action: Key pressed '1'
Screenshot: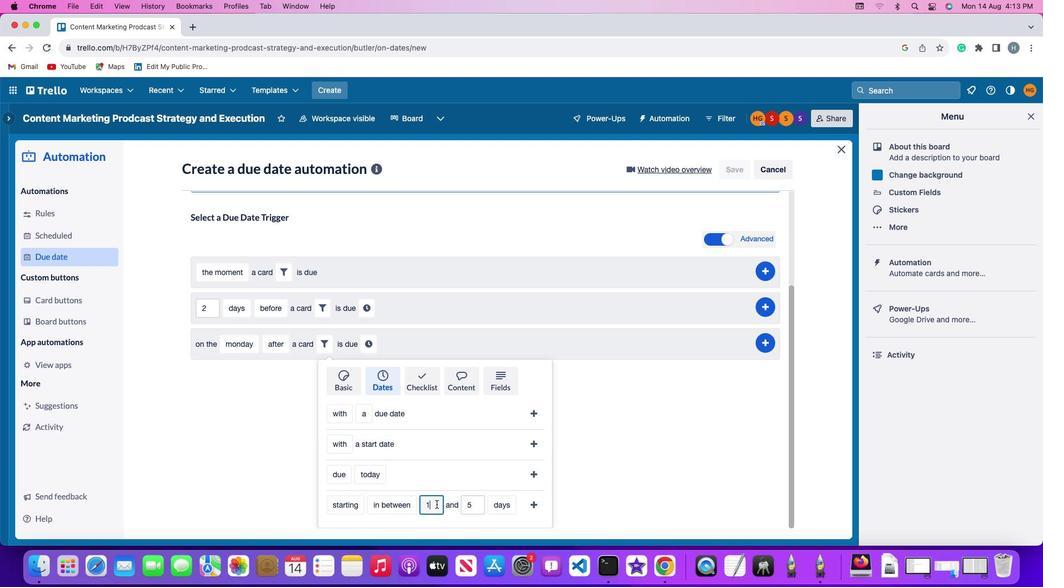 
Action: Mouse moved to (474, 504)
Screenshot: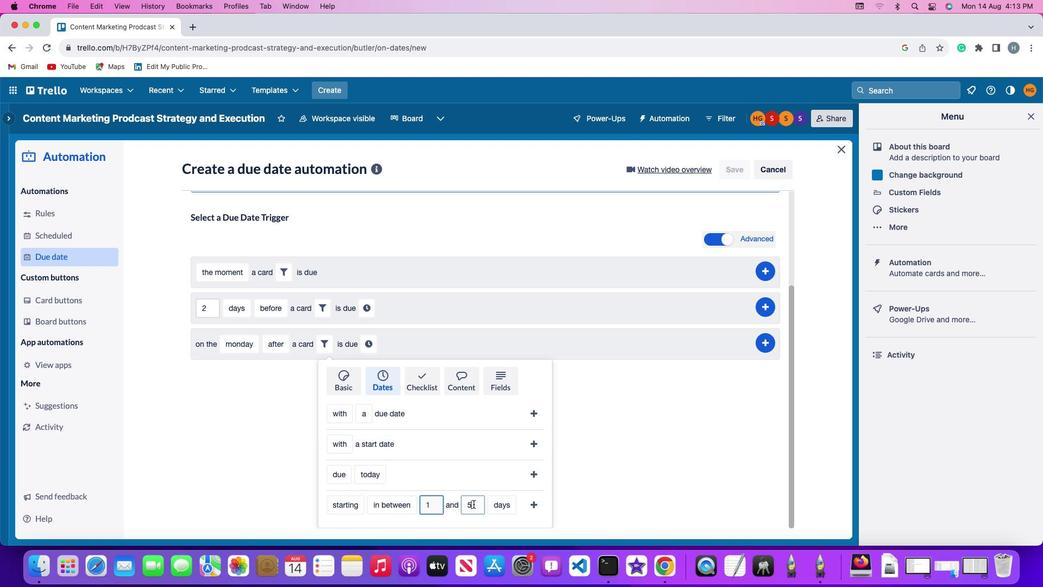 
Action: Mouse pressed left at (474, 504)
Screenshot: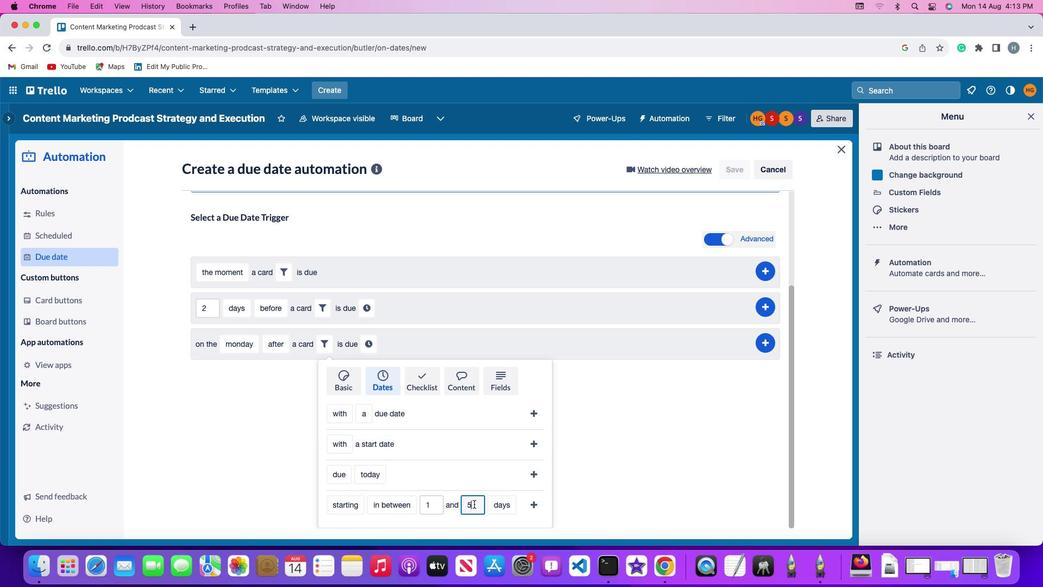 
Action: Mouse moved to (474, 504)
Screenshot: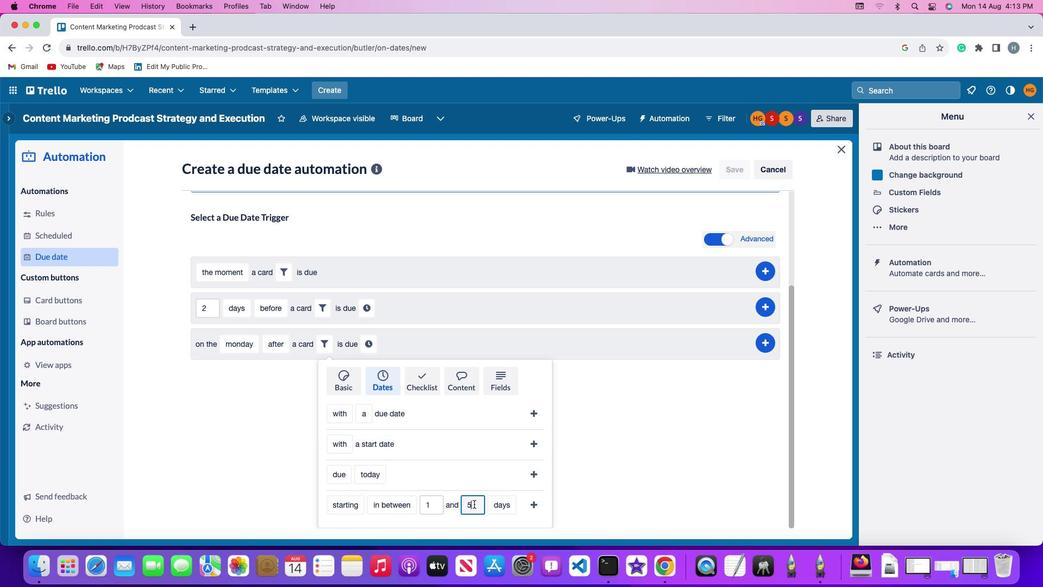 
Action: Key pressed Key.backspace'5'
Screenshot: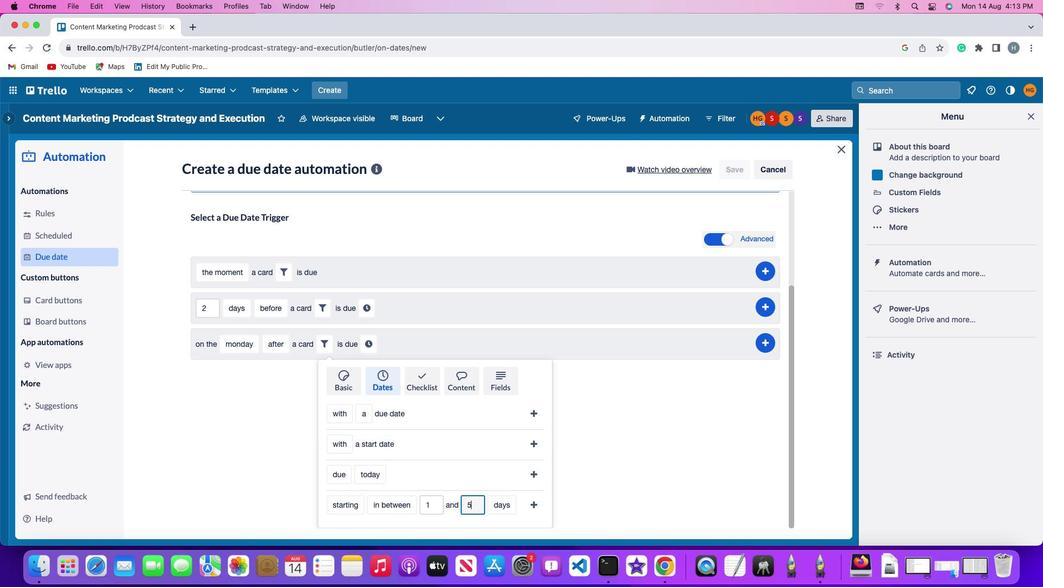 
Action: Mouse moved to (495, 503)
Screenshot: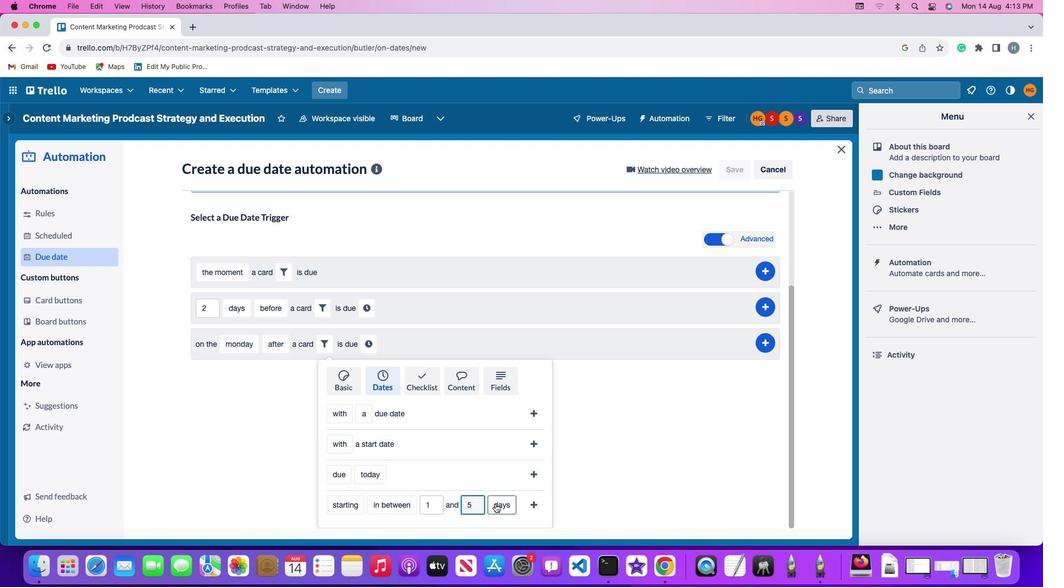 
Action: Mouse pressed left at (495, 503)
Screenshot: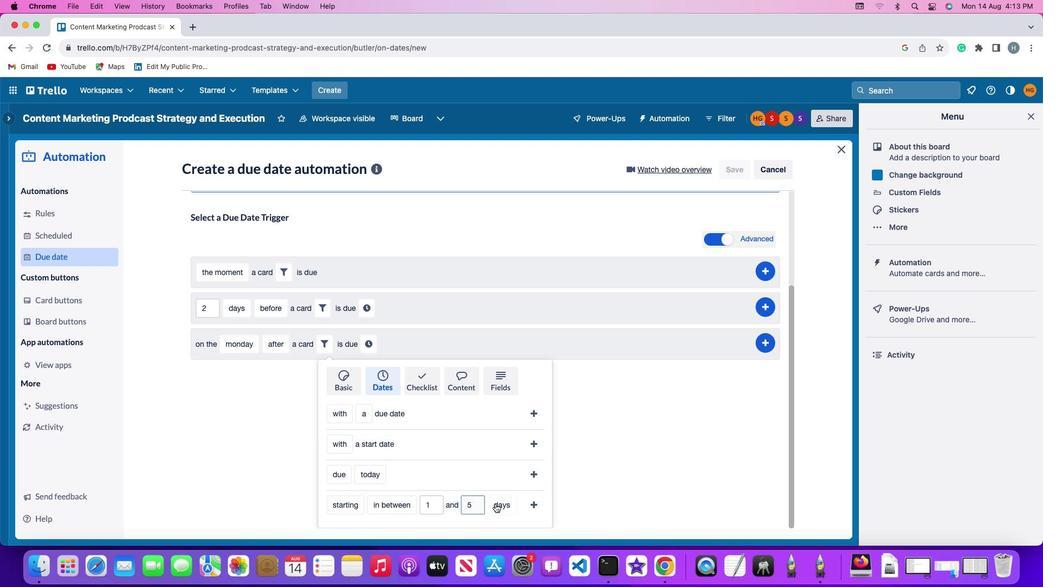 
Action: Mouse moved to (509, 460)
Screenshot: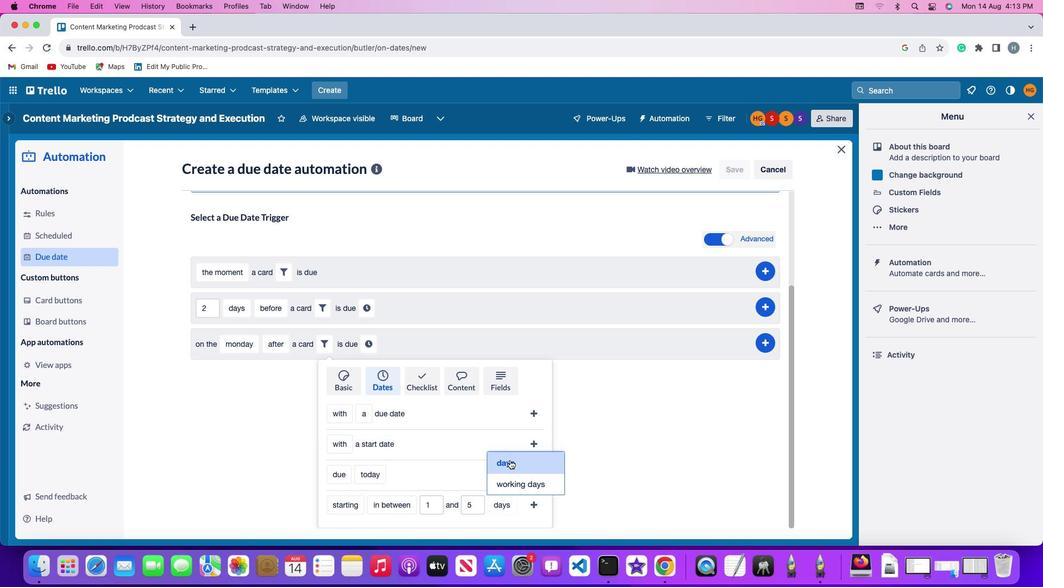 
Action: Mouse pressed left at (509, 460)
Screenshot: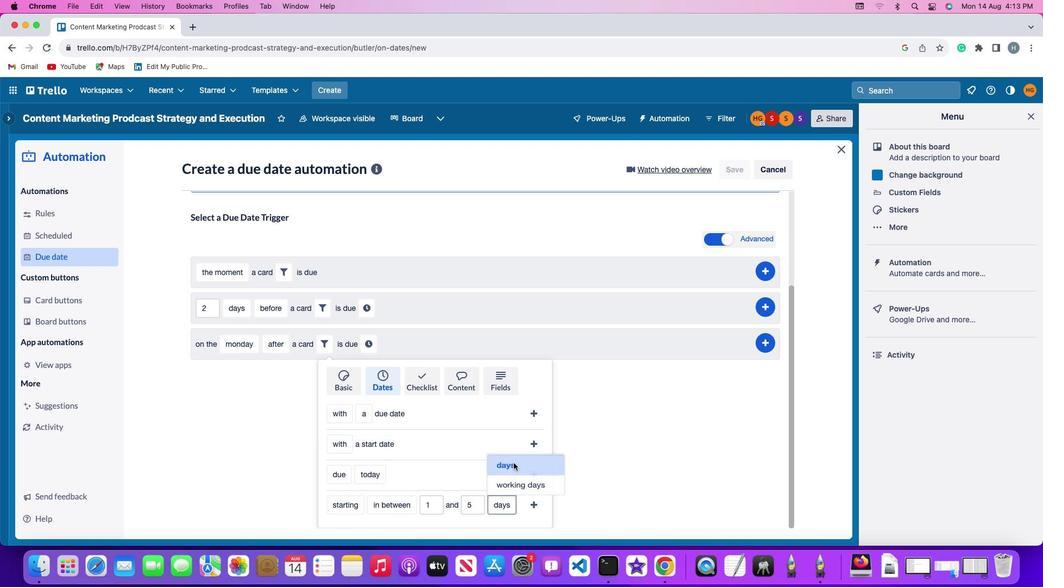 
Action: Mouse moved to (534, 501)
Screenshot: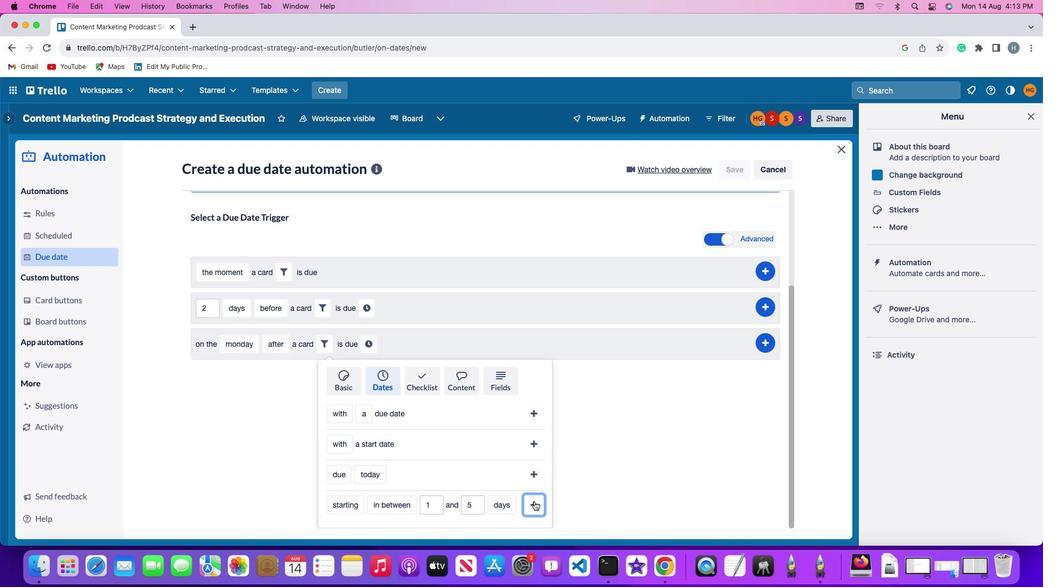 
Action: Mouse pressed left at (534, 501)
Screenshot: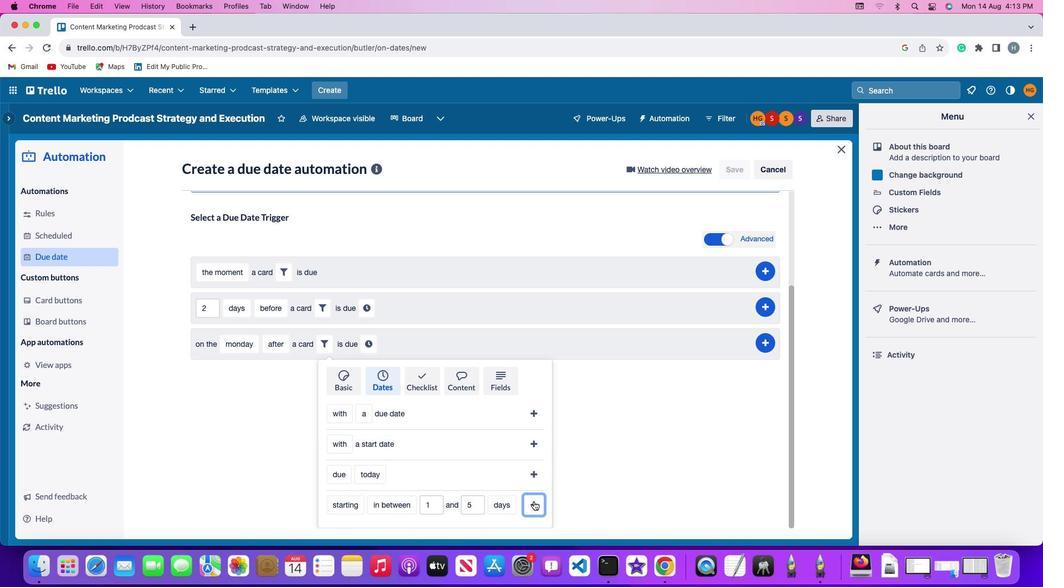
Action: Mouse moved to (505, 474)
Screenshot: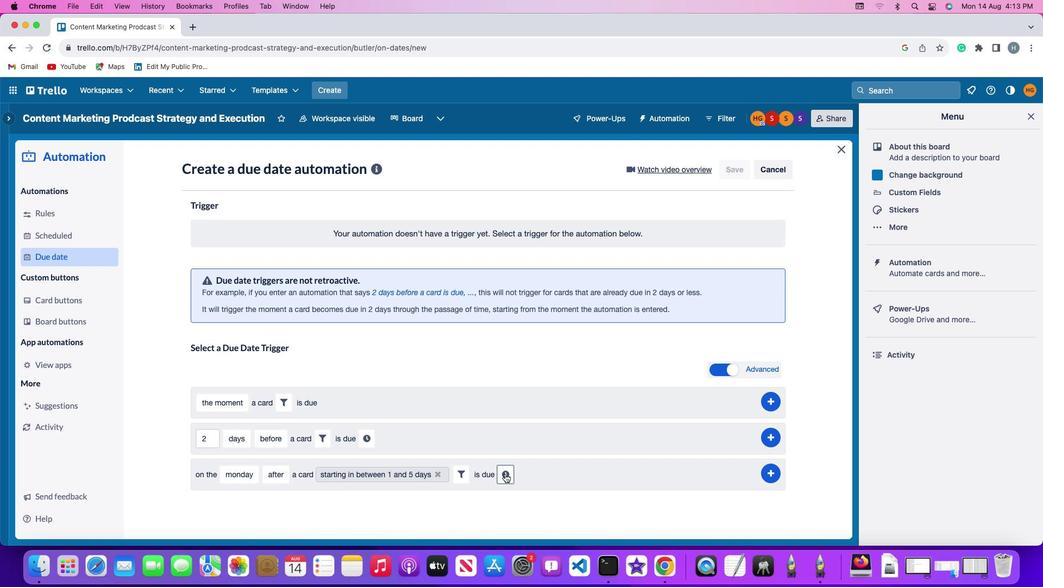 
Action: Mouse pressed left at (505, 474)
Screenshot: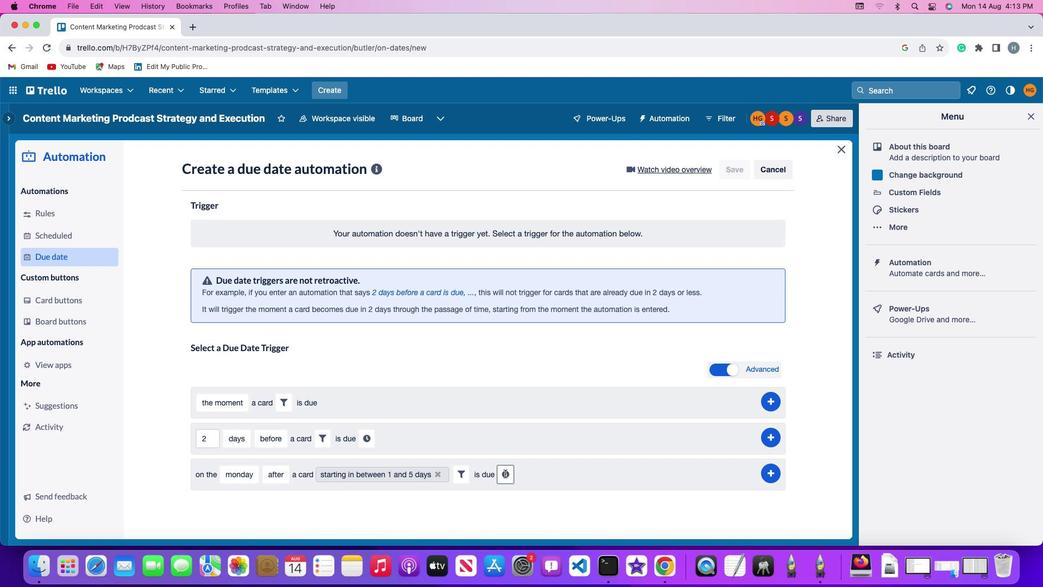 
Action: Mouse moved to (530, 477)
Screenshot: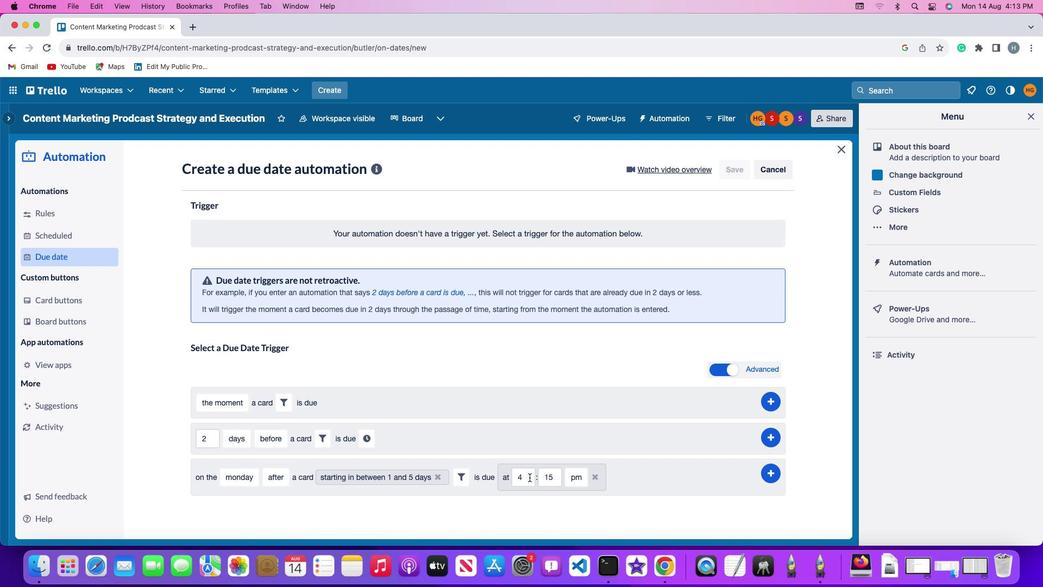 
Action: Mouse pressed left at (530, 477)
Screenshot: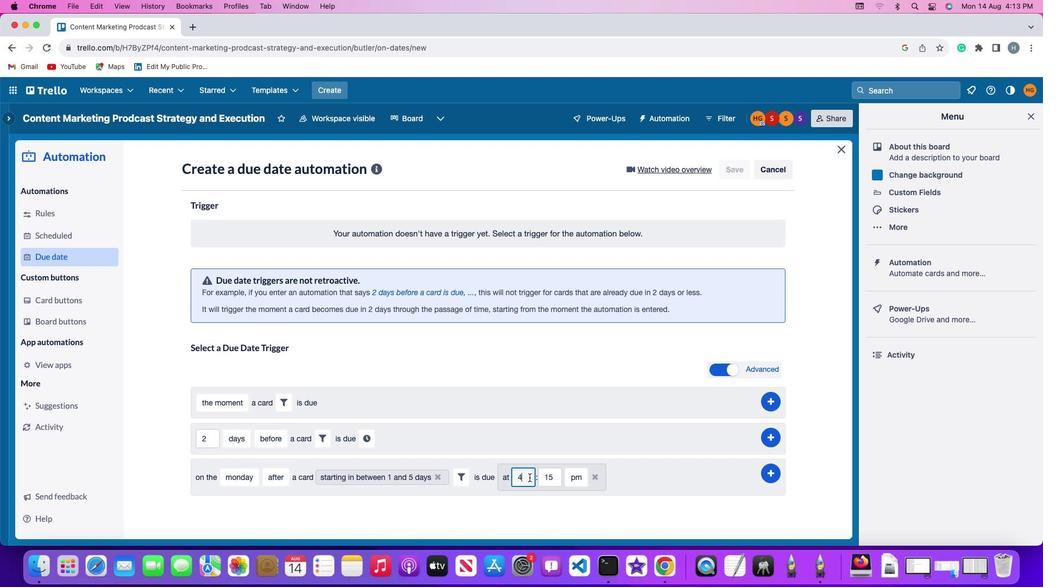 
Action: Key pressed Key.backspace'1''1'
Screenshot: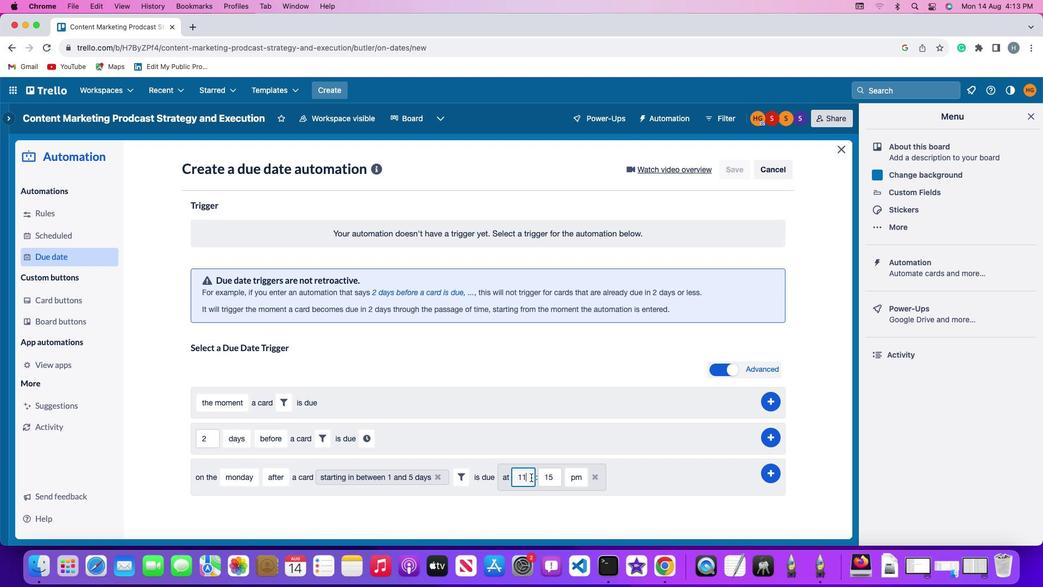 
Action: Mouse moved to (560, 478)
Screenshot: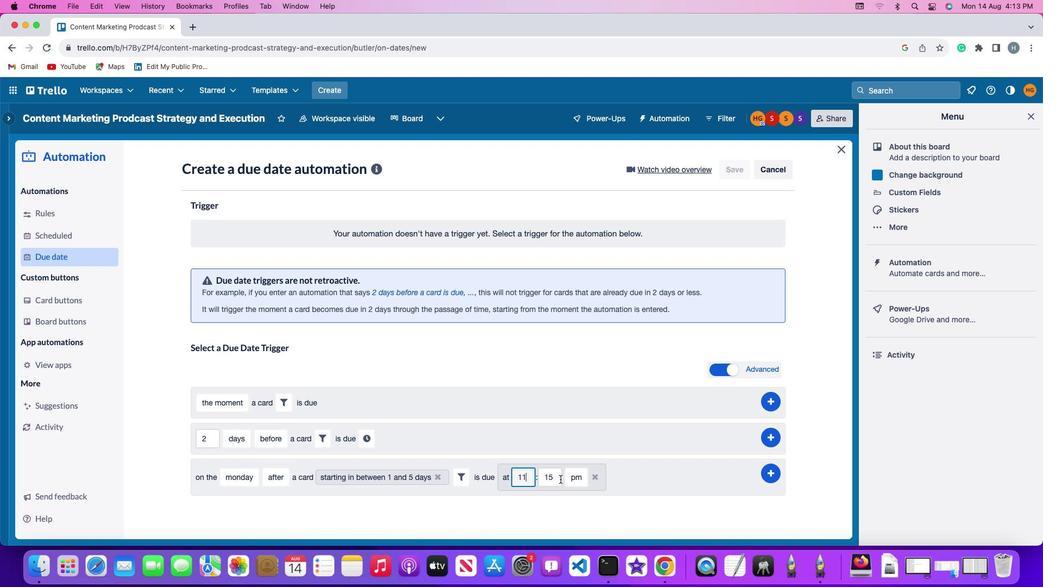 
Action: Mouse pressed left at (560, 478)
Screenshot: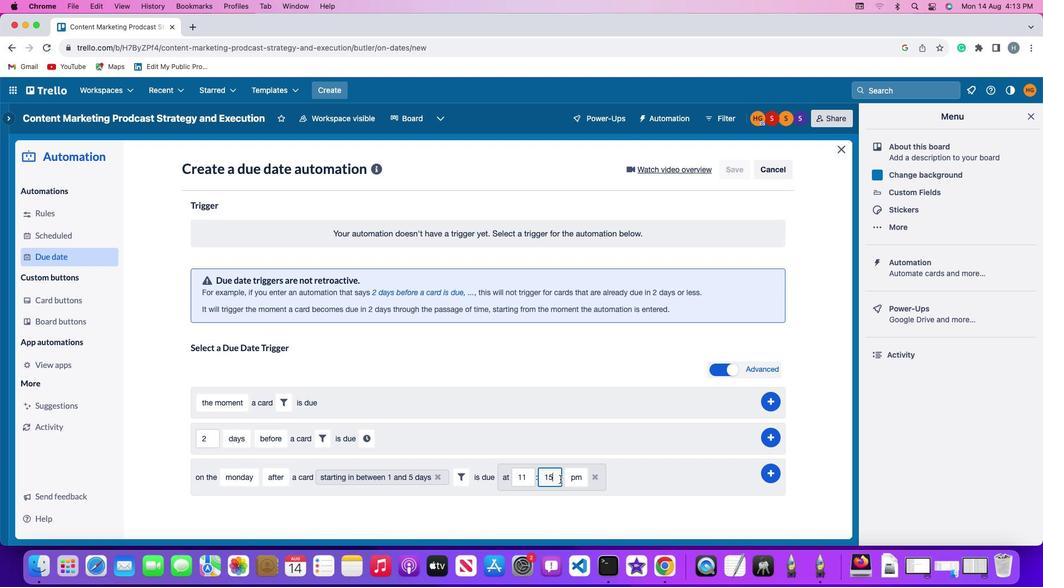 
Action: Key pressed Key.backspaceKey.backspace'0''0'
Screenshot: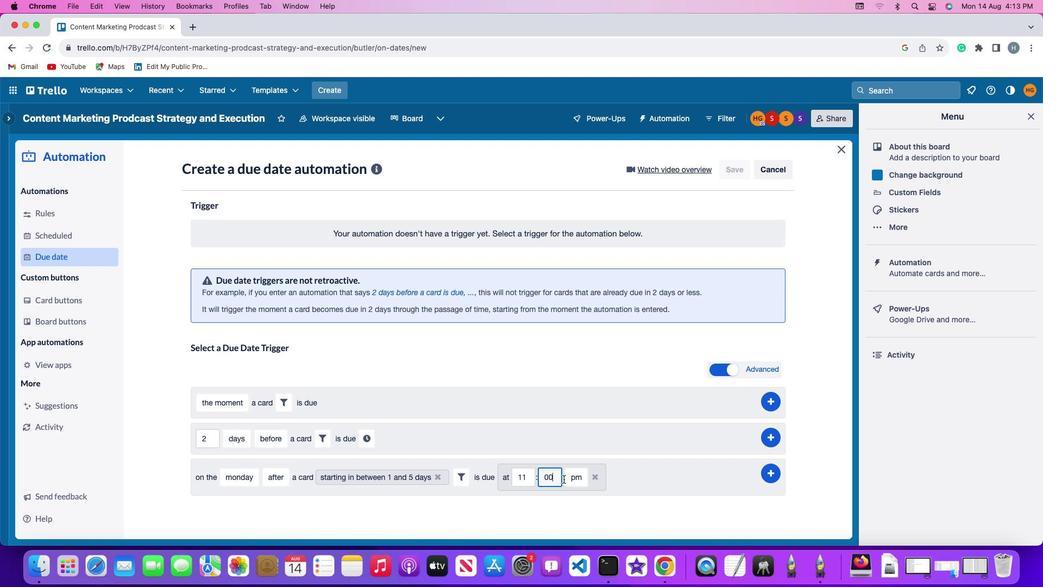 
Action: Mouse moved to (575, 477)
Screenshot: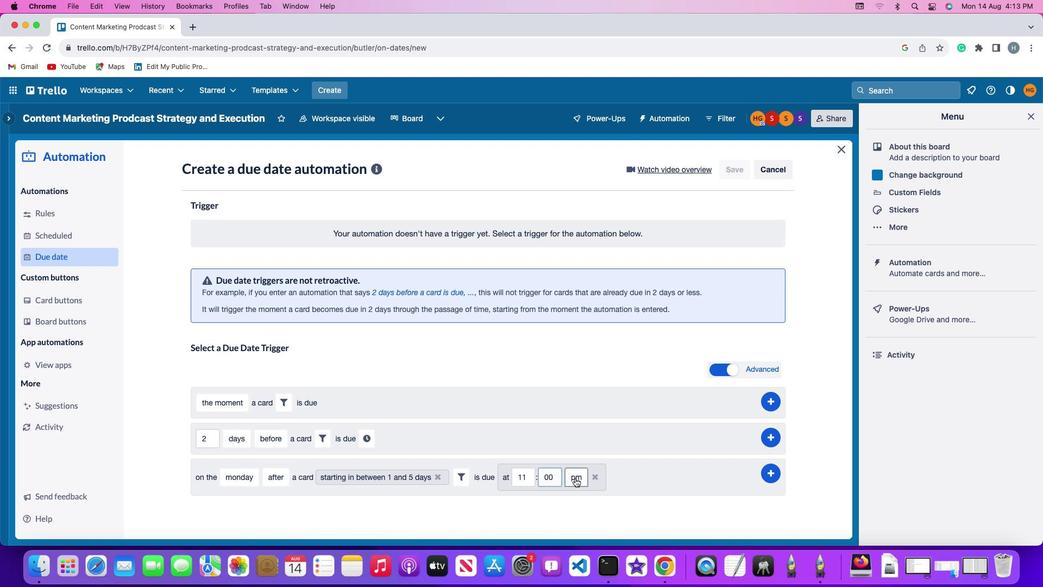 
Action: Mouse pressed left at (575, 477)
Screenshot: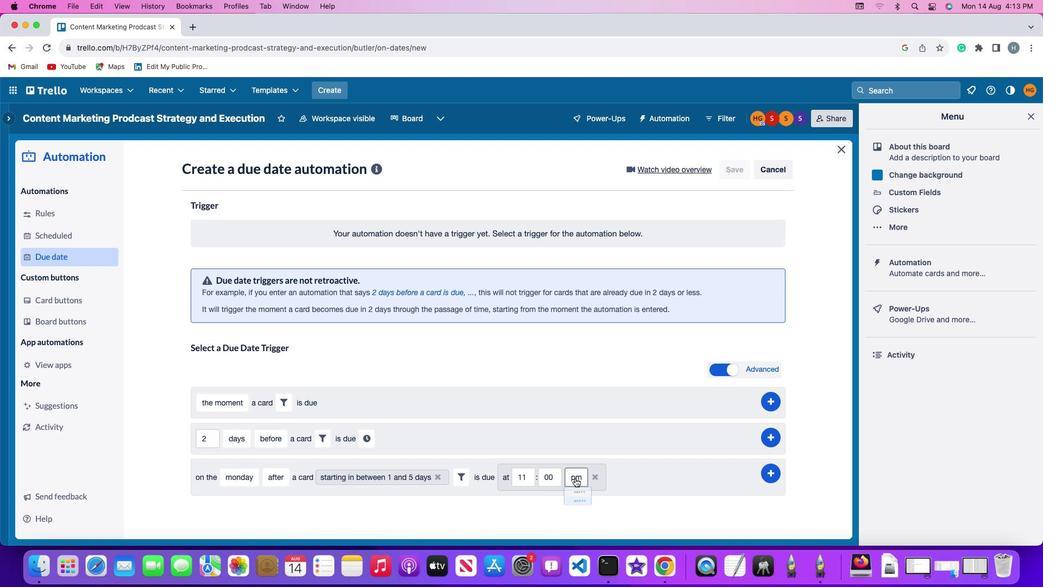 
Action: Mouse moved to (579, 500)
Screenshot: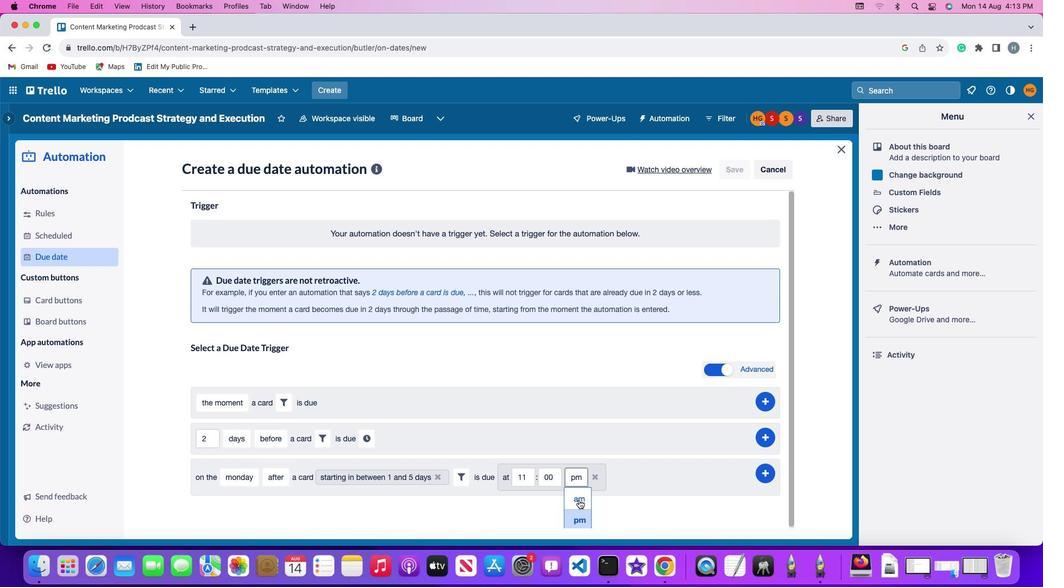
Action: Mouse pressed left at (579, 500)
Screenshot: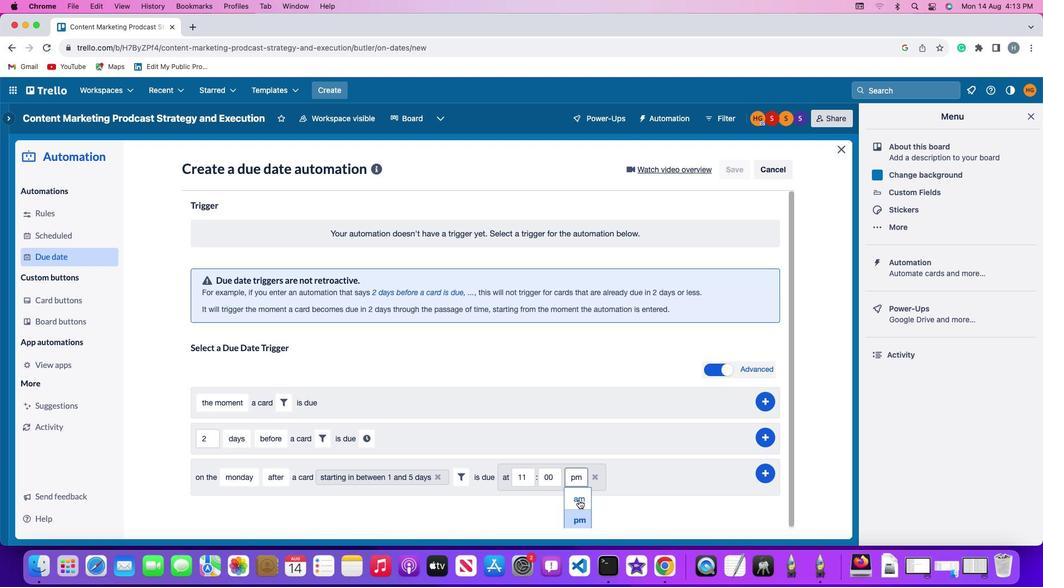 
Action: Mouse moved to (770, 471)
Screenshot: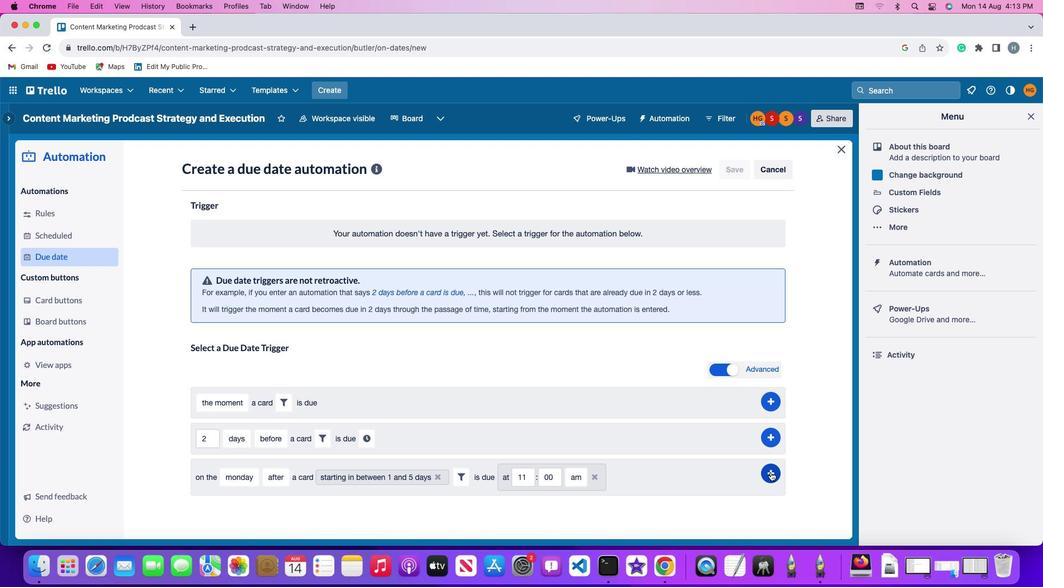 
Action: Mouse pressed left at (770, 471)
Screenshot: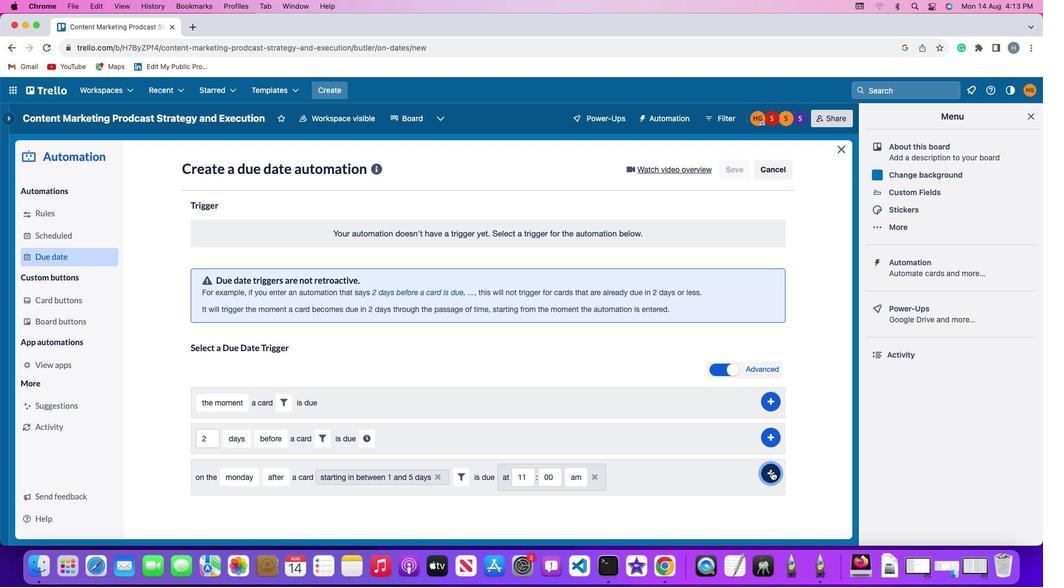 
Action: Mouse moved to (805, 374)
Screenshot: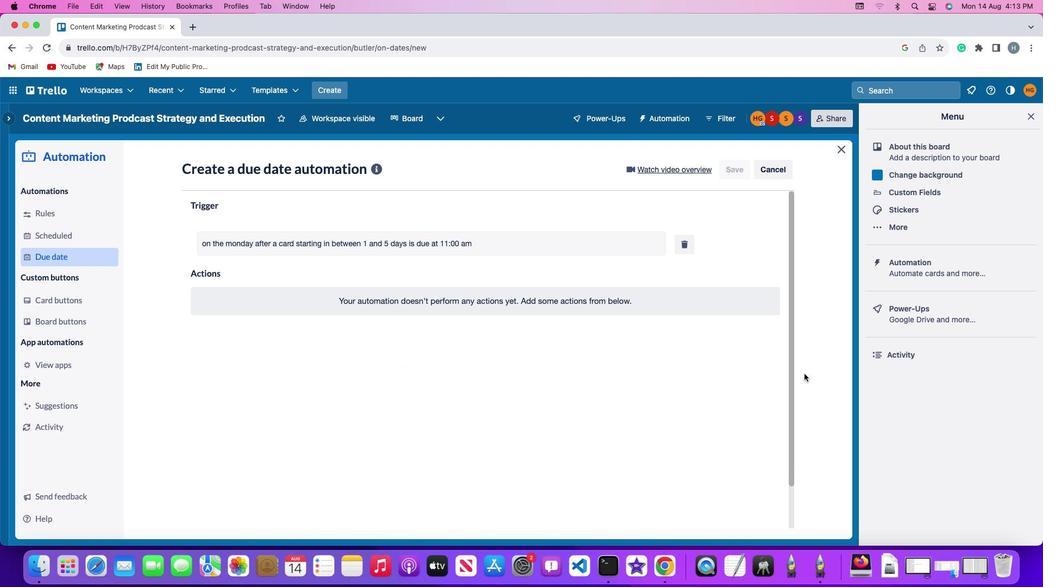 
